 Task: Open Card Annual Performance Review in Board Customer Service Knowledge Base Development and Management to Workspace Cash Management and add a team member Softage.3@softage.net, a label Red, a checklist Performance Management, an attachment from your google drive, a color Red and finally, add a card description 'Plan and execute company team-building retreat with a focus on employee well-being' and a comment 'We should approach this task with a sense of experimentation and exploration, willing to try new things and take risks.'. Add a start date 'Jan 03, 1900' with a due date 'Jan 10, 1900'
Action: Mouse moved to (75, 274)
Screenshot: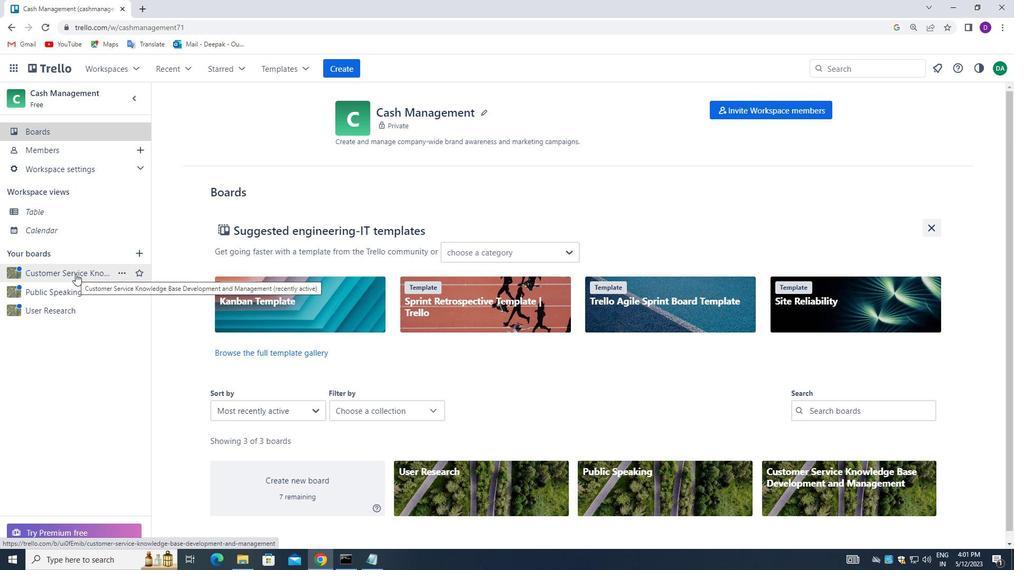 
Action: Mouse pressed left at (75, 274)
Screenshot: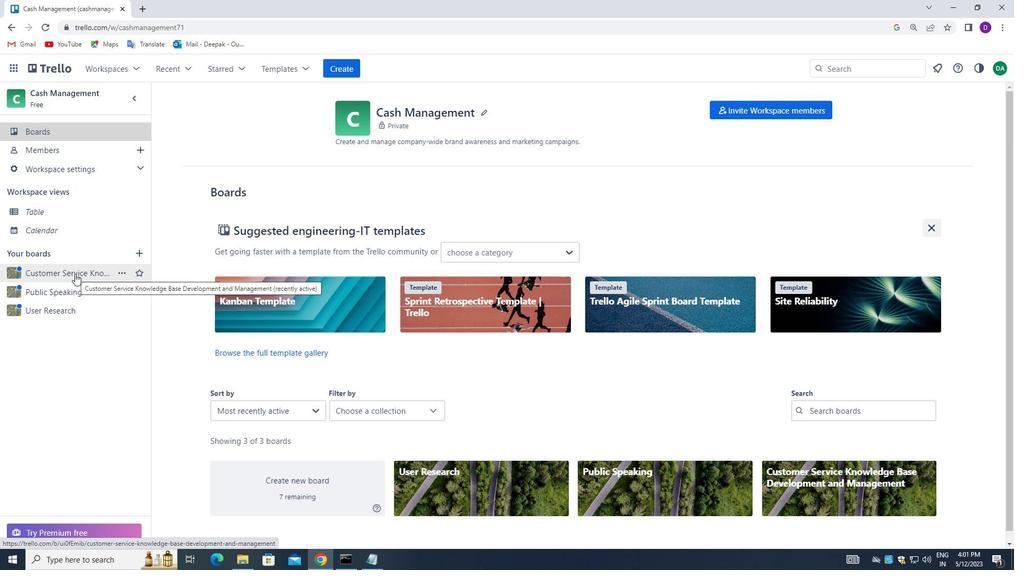
Action: Mouse moved to (216, 162)
Screenshot: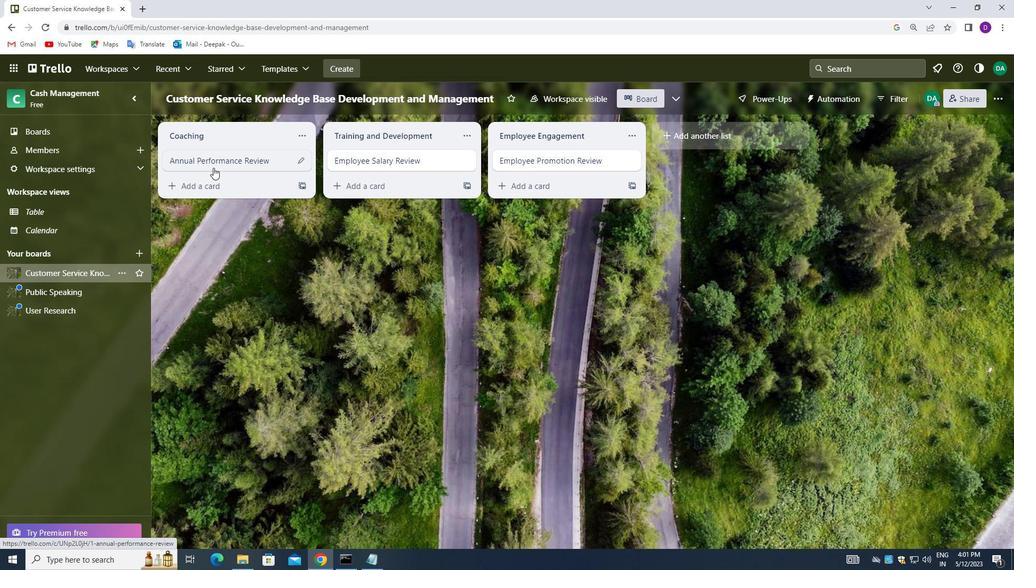 
Action: Mouse pressed left at (216, 162)
Screenshot: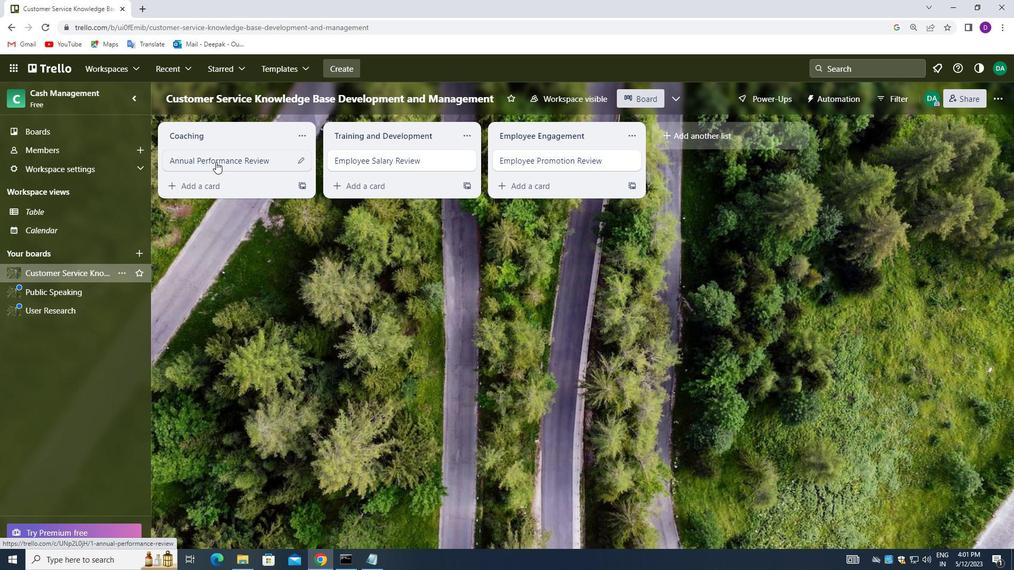 
Action: Mouse moved to (646, 156)
Screenshot: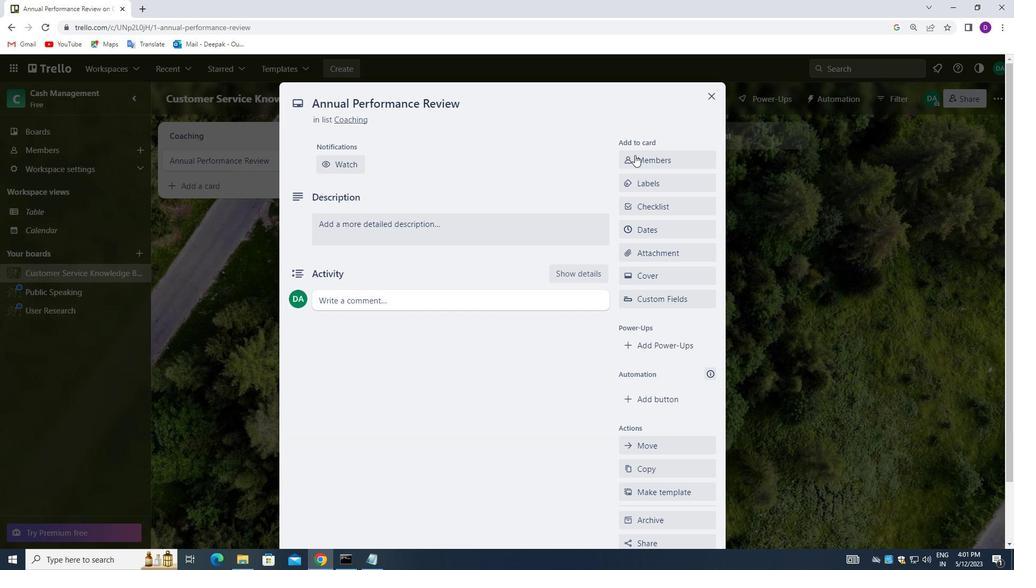 
Action: Mouse pressed left at (646, 156)
Screenshot: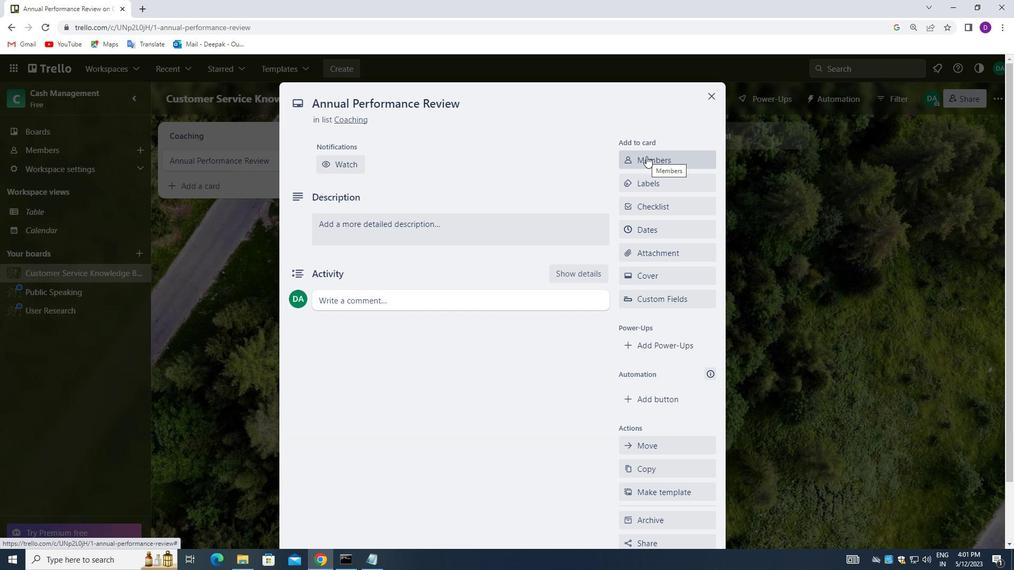 
Action: Mouse moved to (660, 212)
Screenshot: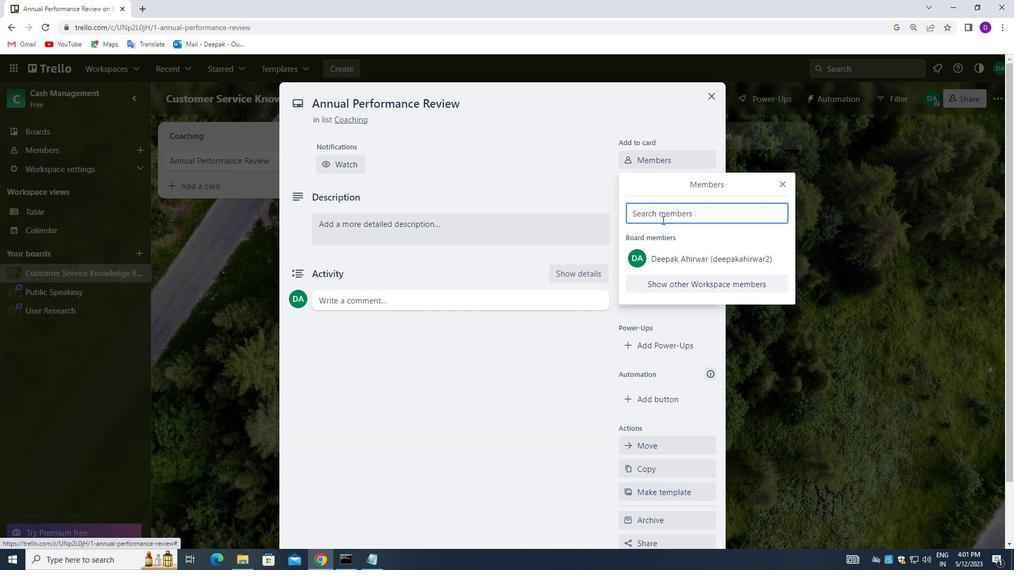 
Action: Mouse pressed left at (660, 212)
Screenshot: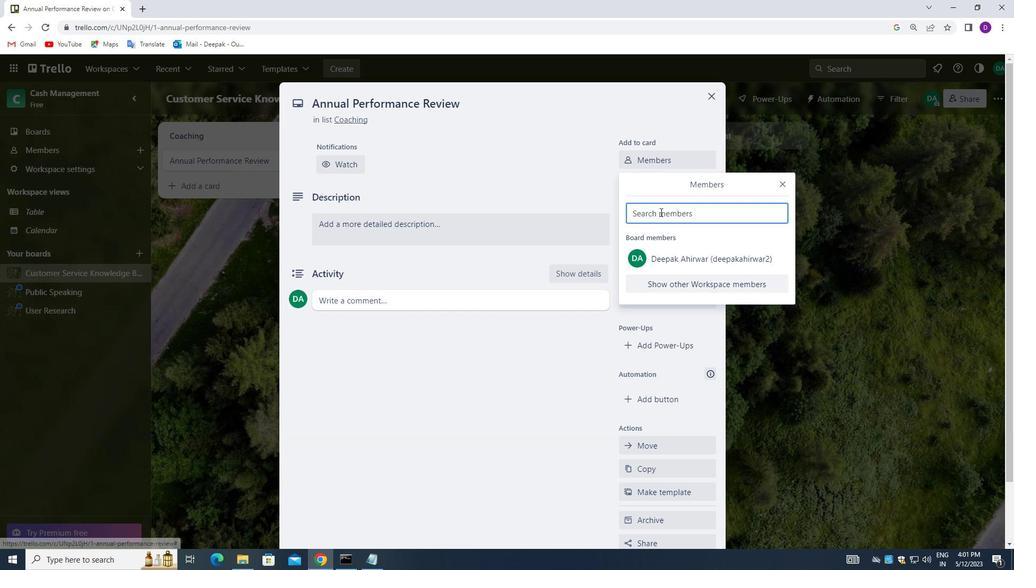 
Action: Mouse moved to (652, 209)
Screenshot: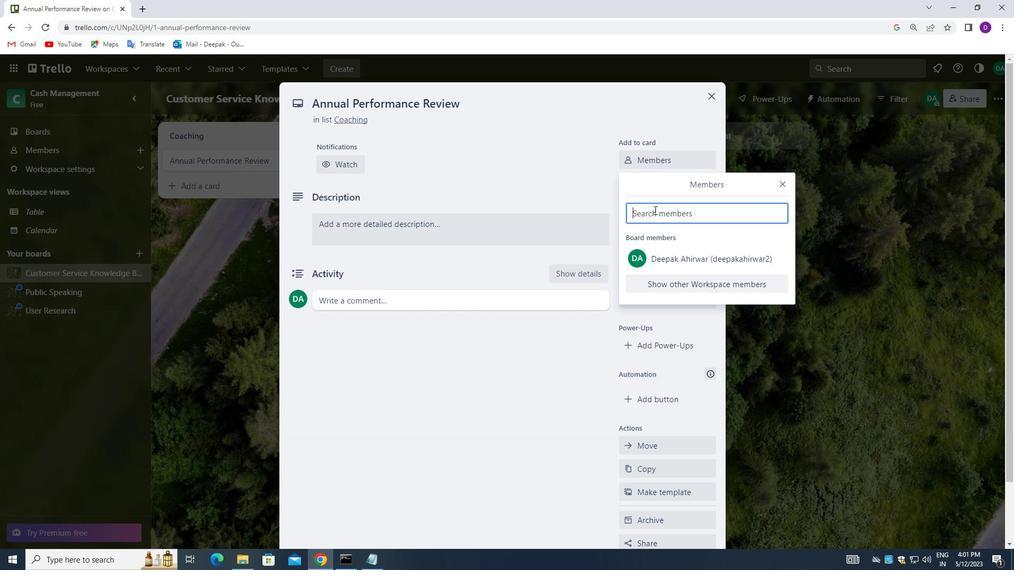 
Action: Key pressed s
Screenshot: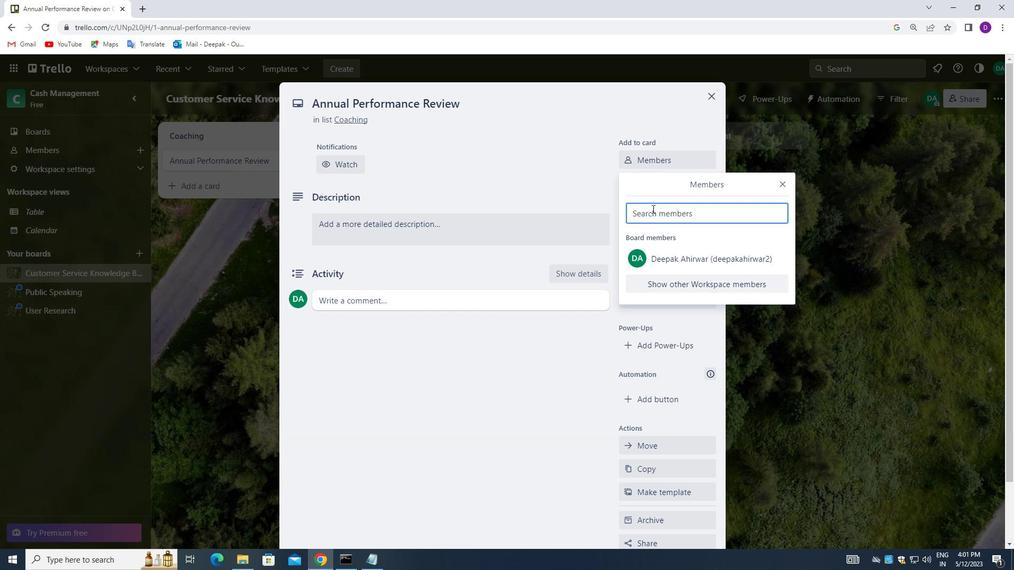 
Action: Mouse moved to (651, 209)
Screenshot: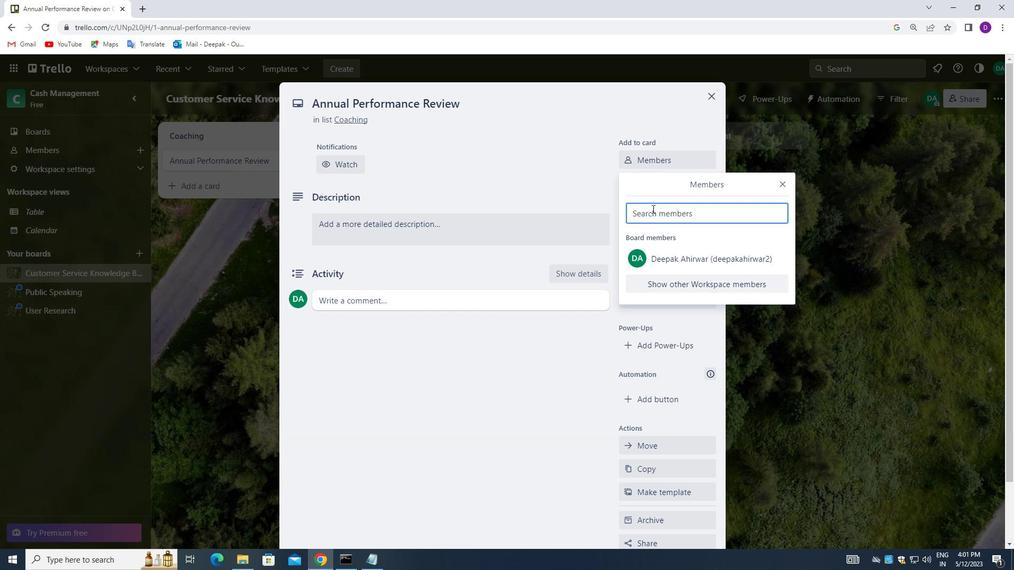 
Action: Key pressed oftage.3<Key.shift><Key.shift><Key.shift><Key.shift>@SOFTAGE.NET
Screenshot: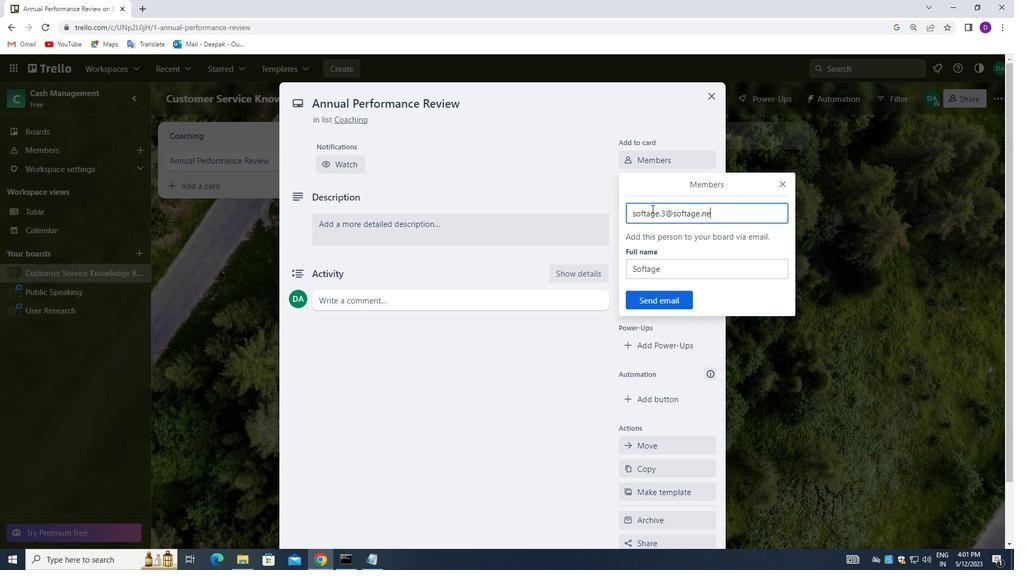 
Action: Mouse moved to (658, 295)
Screenshot: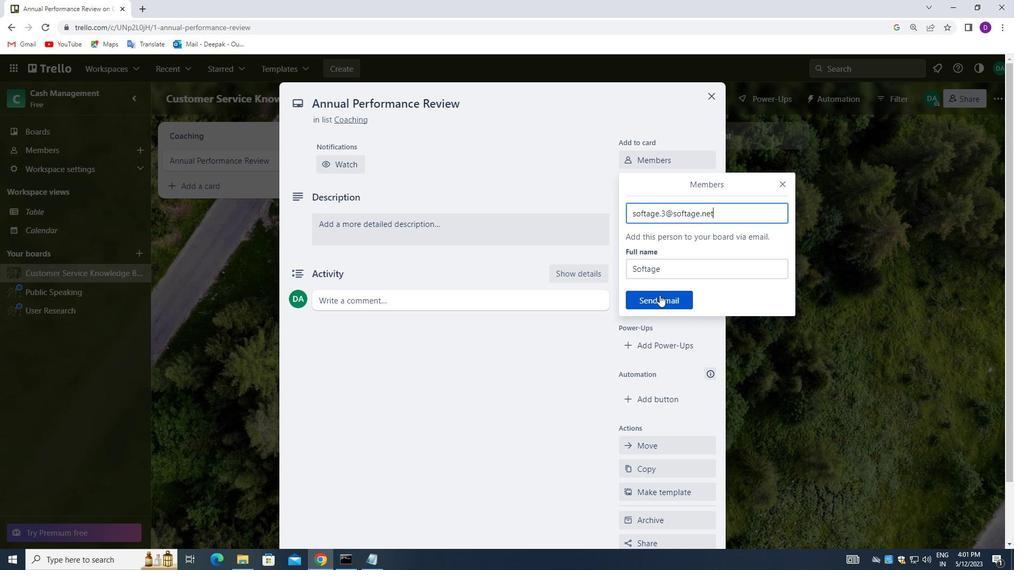 
Action: Mouse pressed left at (658, 295)
Screenshot: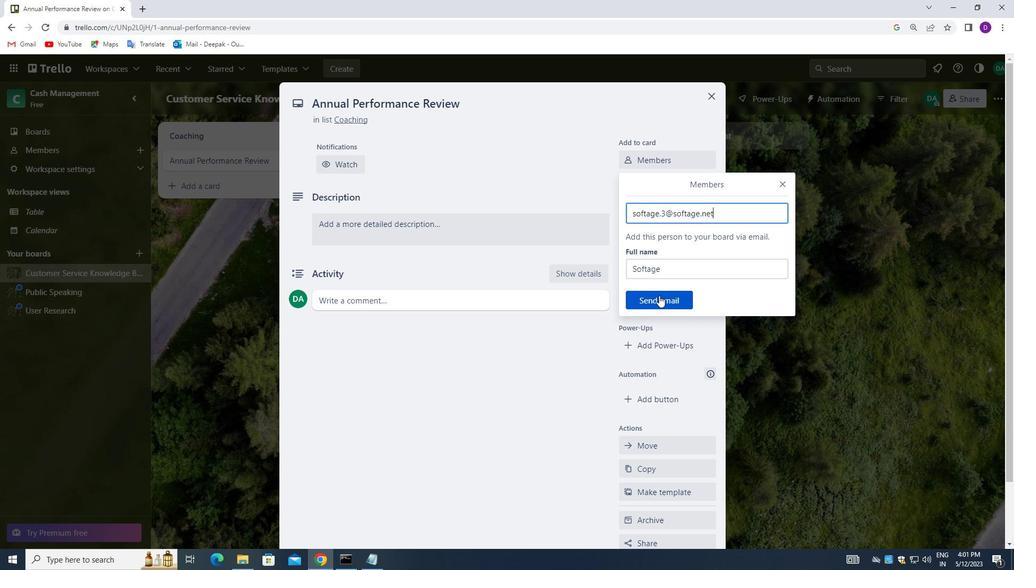
Action: Mouse moved to (666, 179)
Screenshot: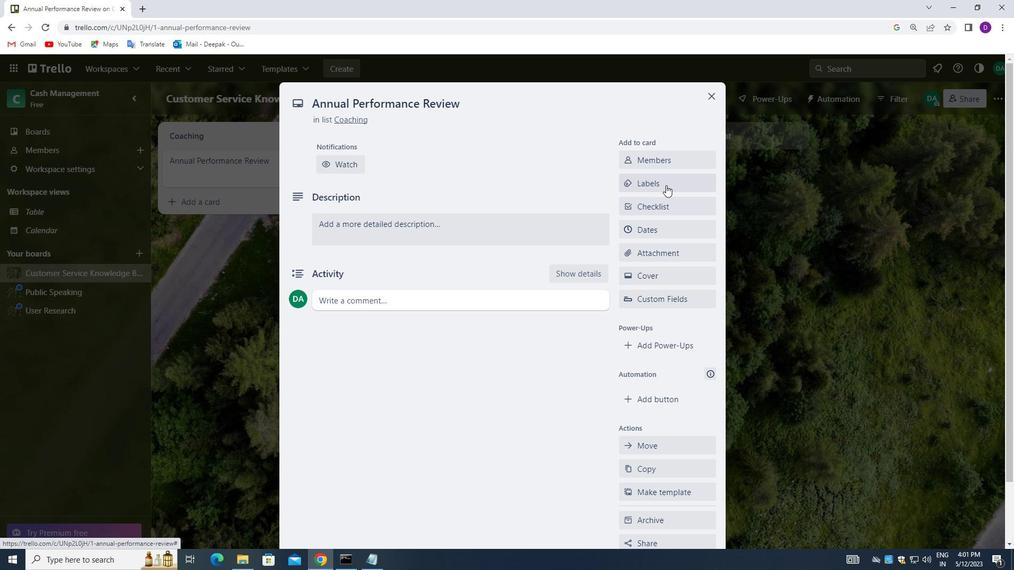 
Action: Mouse pressed left at (666, 179)
Screenshot: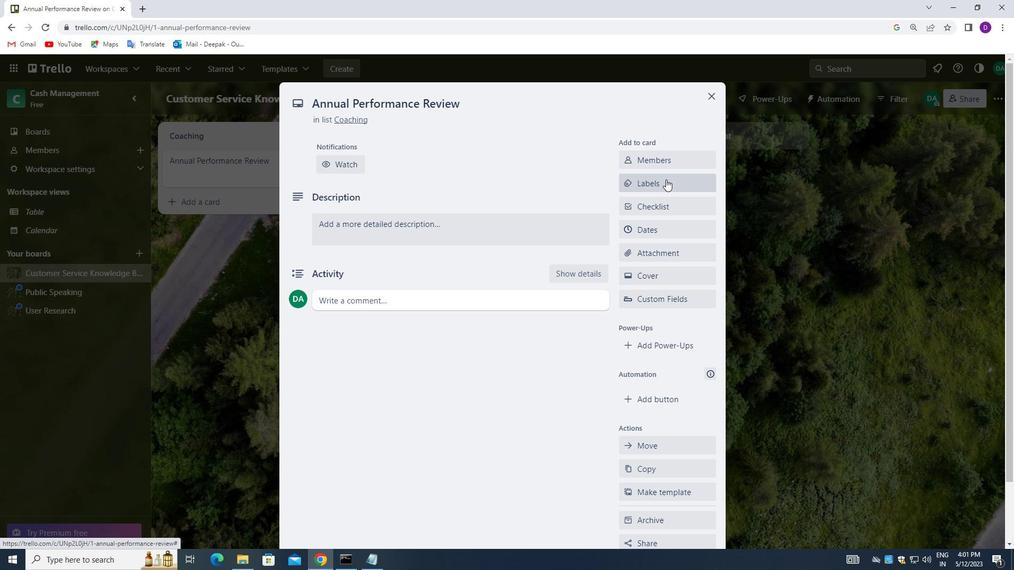 
Action: Mouse moved to (693, 381)
Screenshot: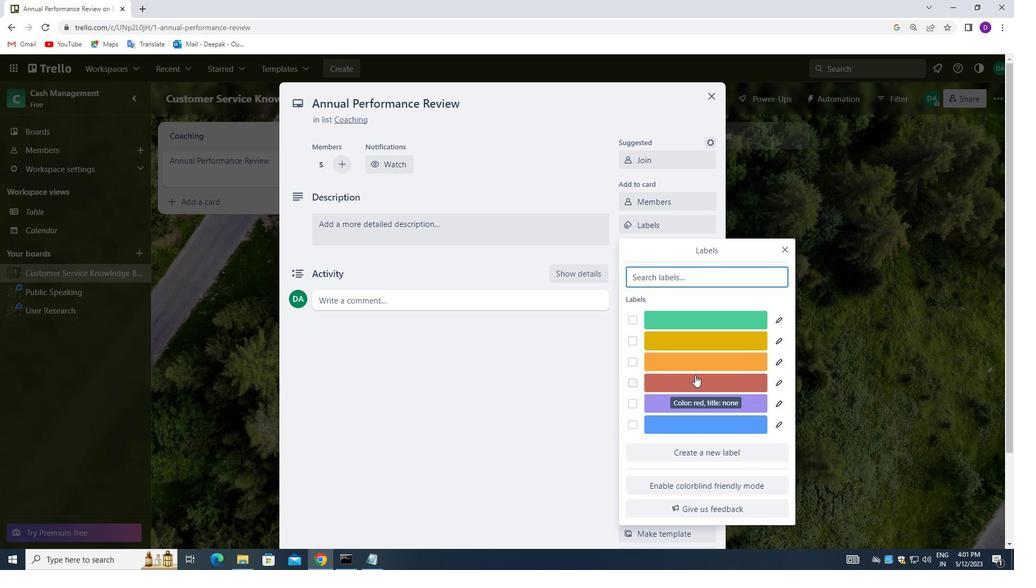 
Action: Mouse pressed left at (693, 381)
Screenshot: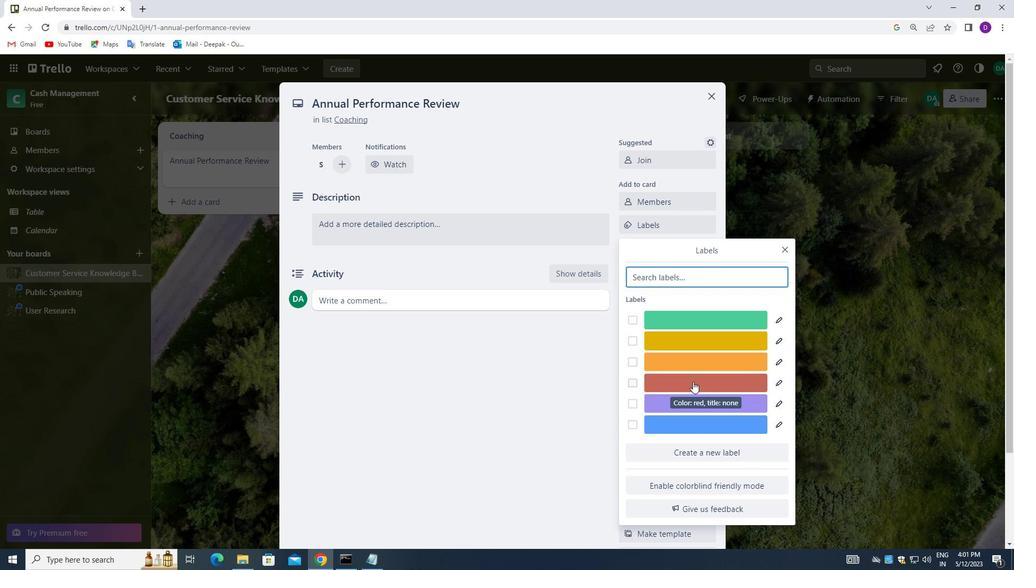 
Action: Mouse moved to (829, 232)
Screenshot: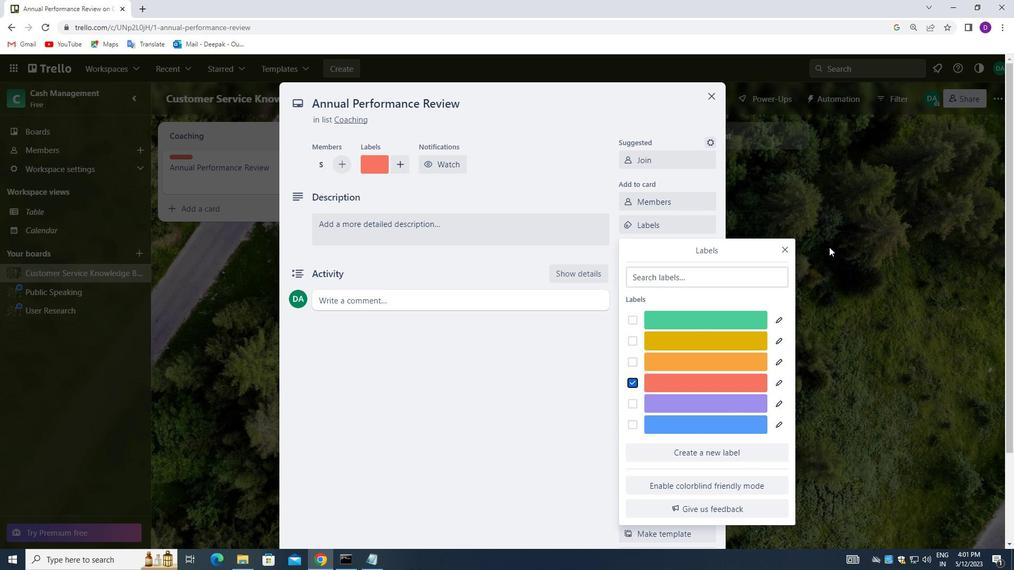 
Action: Mouse pressed left at (829, 232)
Screenshot: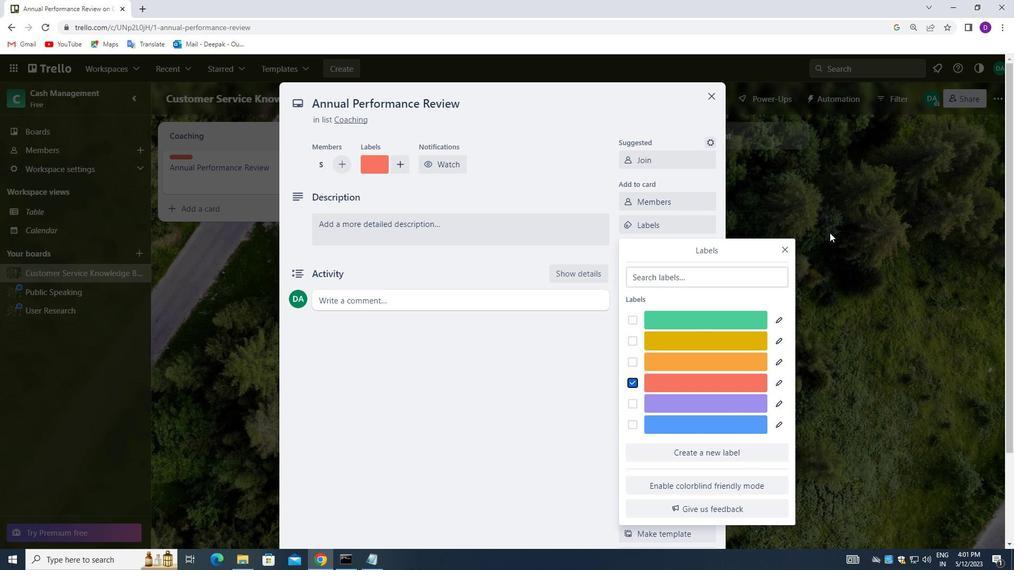 
Action: Mouse moved to (666, 250)
Screenshot: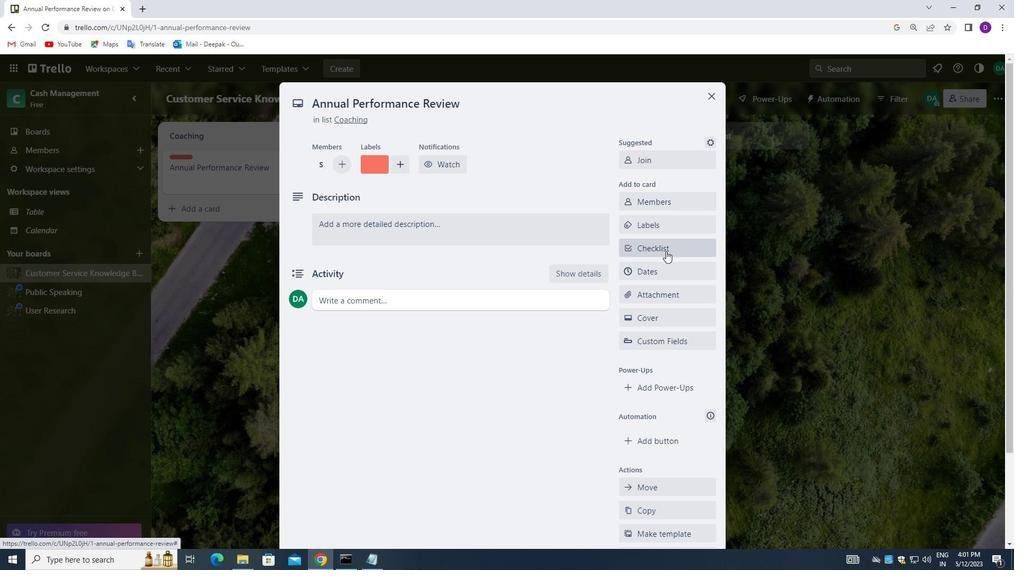 
Action: Mouse pressed left at (666, 250)
Screenshot: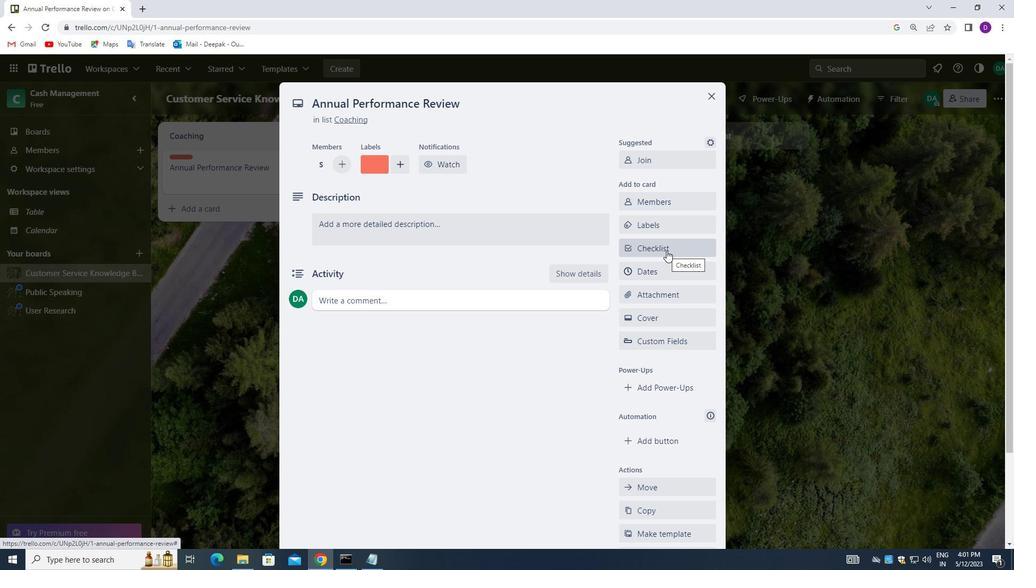 
Action: Key pressed <Key.backspace>
Screenshot: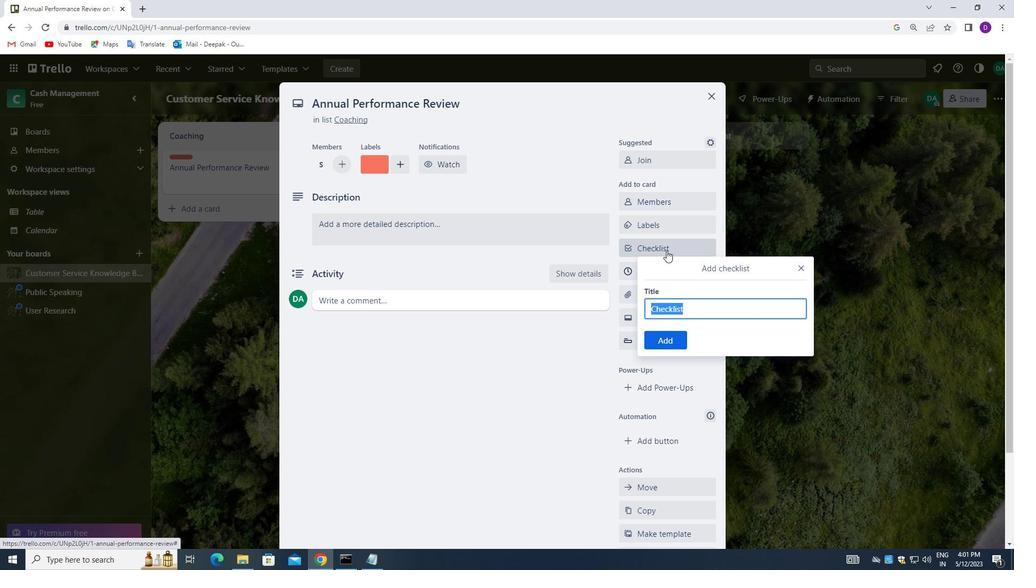 
Action: Mouse moved to (680, 318)
Screenshot: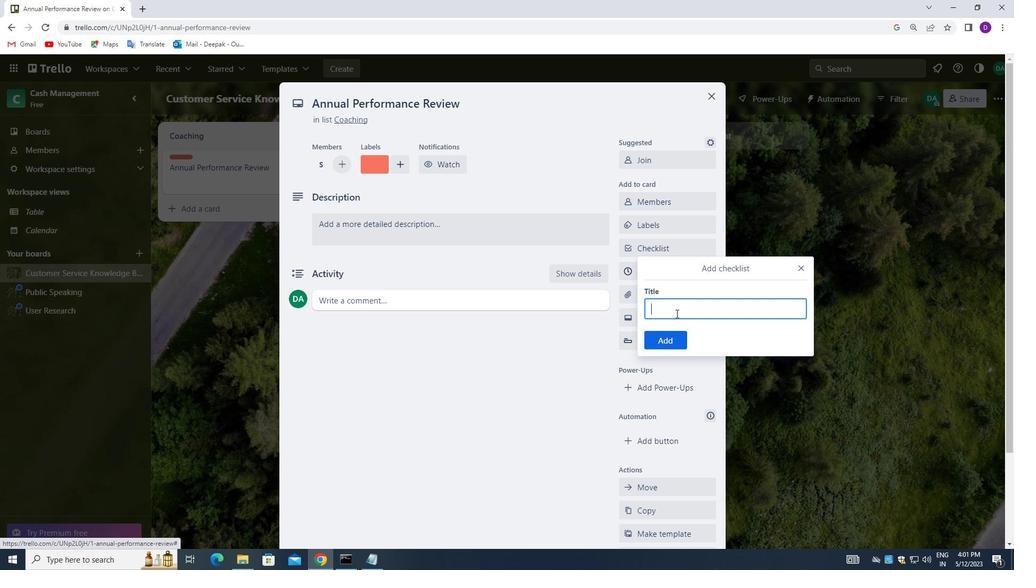 
Action: Key pressed <Key.shift><Key.shift><Key.shift><Key.shift><Key.shift><Key.shift><Key.shift><Key.shift><Key.shift><Key.shift><Key.shift><Key.shift><Key.shift><Key.shift><Key.shift><Key.shift>PERFORMANCE<Key.space><Key.shift><Key.shift><Key.shift><Key.shift><Key.shift><Key.shift>MANAGEMENT
Screenshot: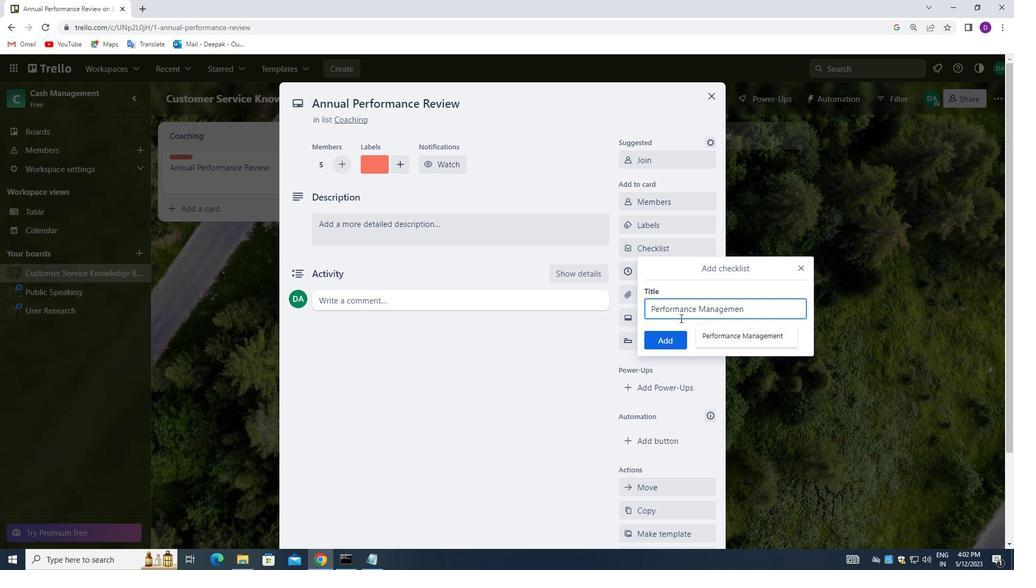 
Action: Mouse moved to (657, 342)
Screenshot: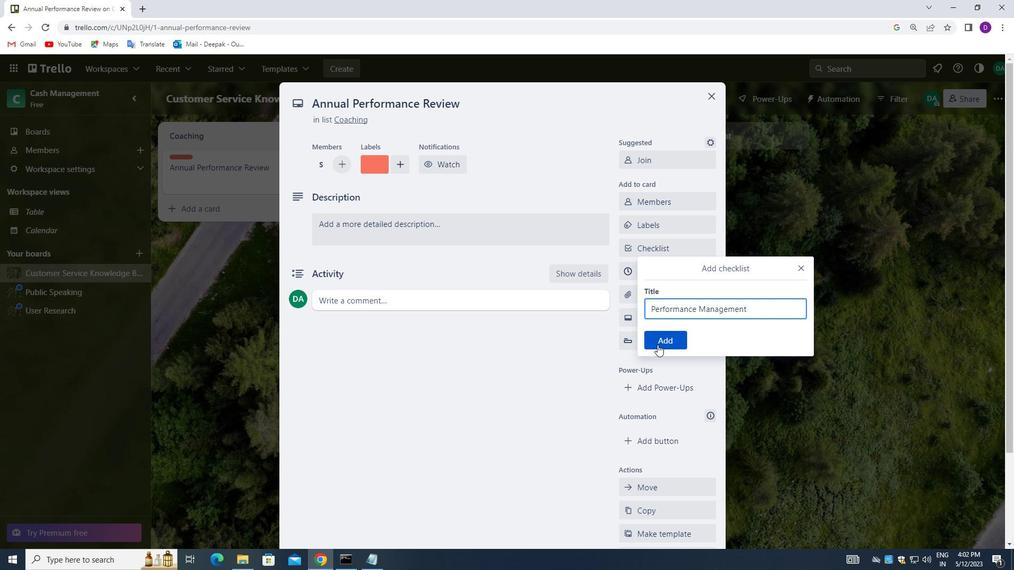 
Action: Mouse pressed left at (657, 342)
Screenshot: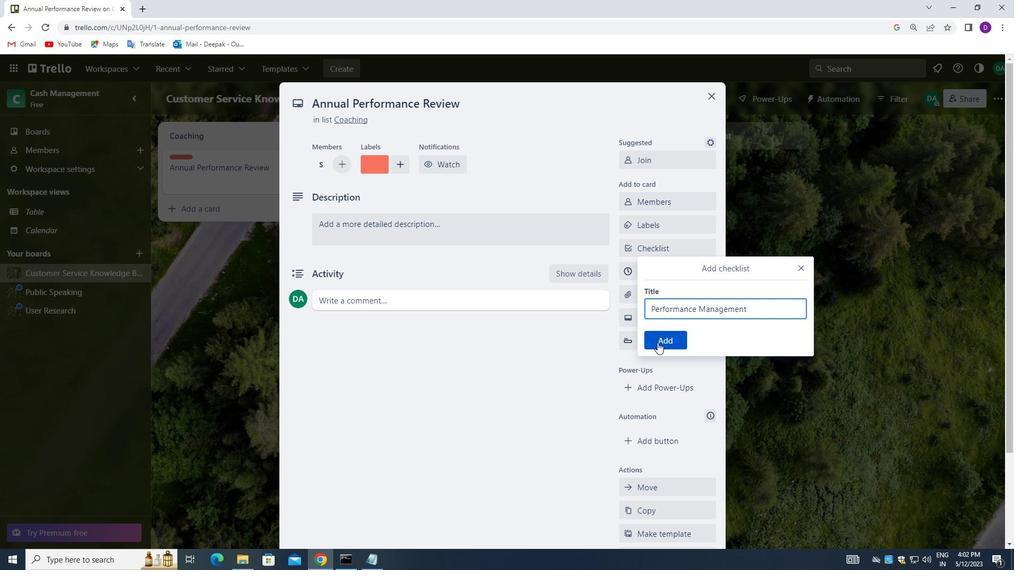 
Action: Mouse moved to (642, 298)
Screenshot: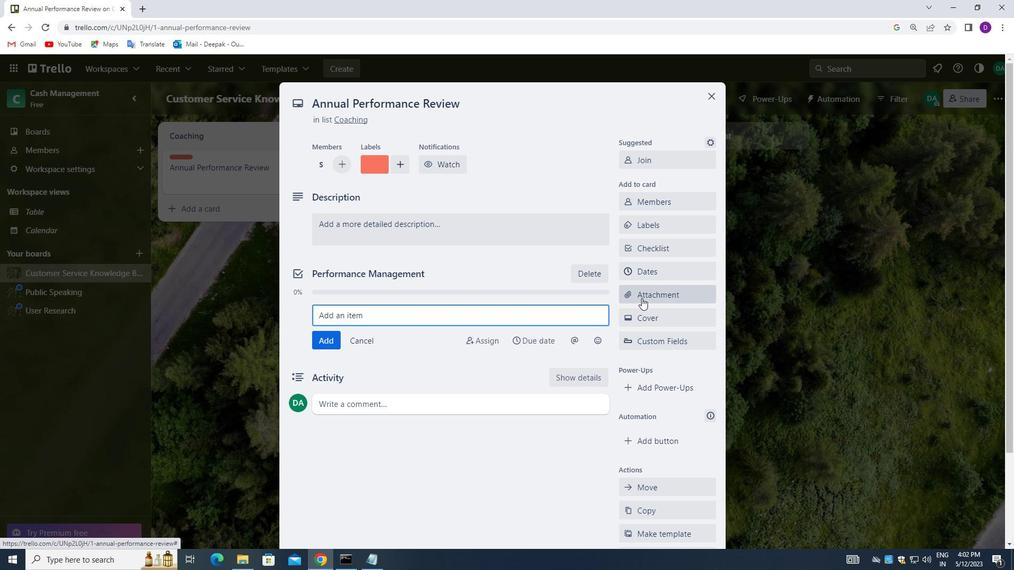 
Action: Mouse pressed left at (642, 298)
Screenshot: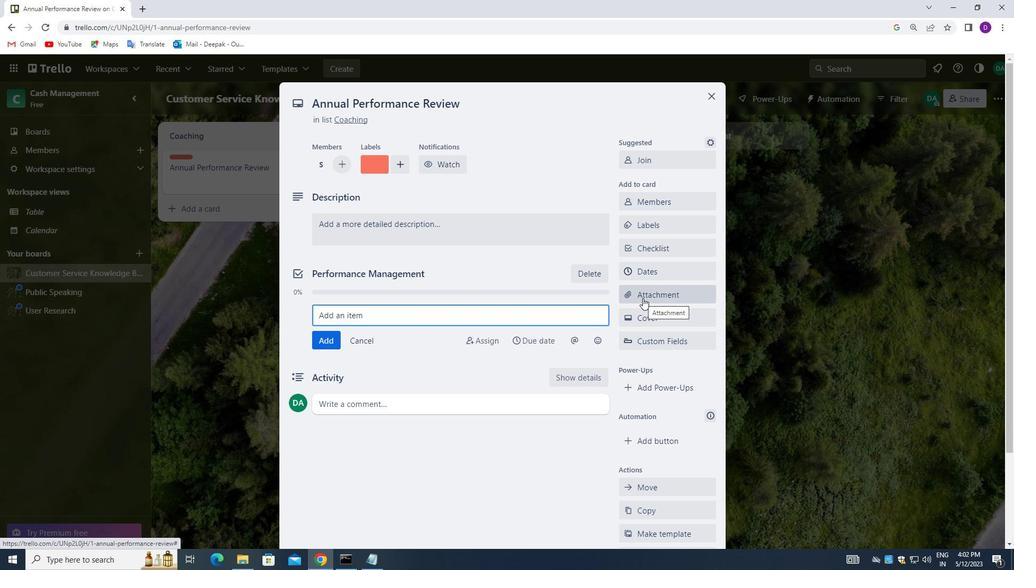 
Action: Mouse moved to (667, 155)
Screenshot: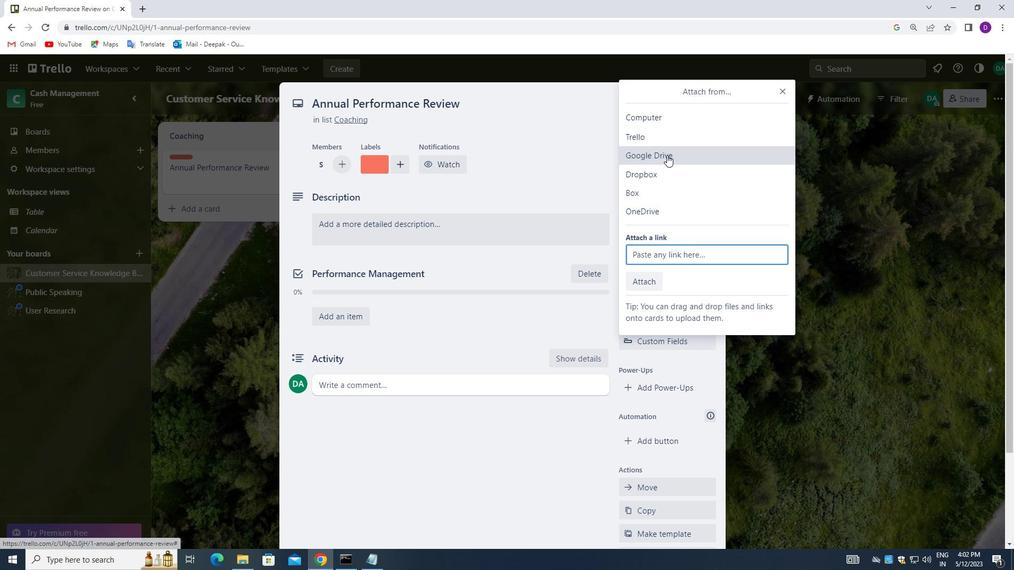 
Action: Mouse pressed left at (667, 155)
Screenshot: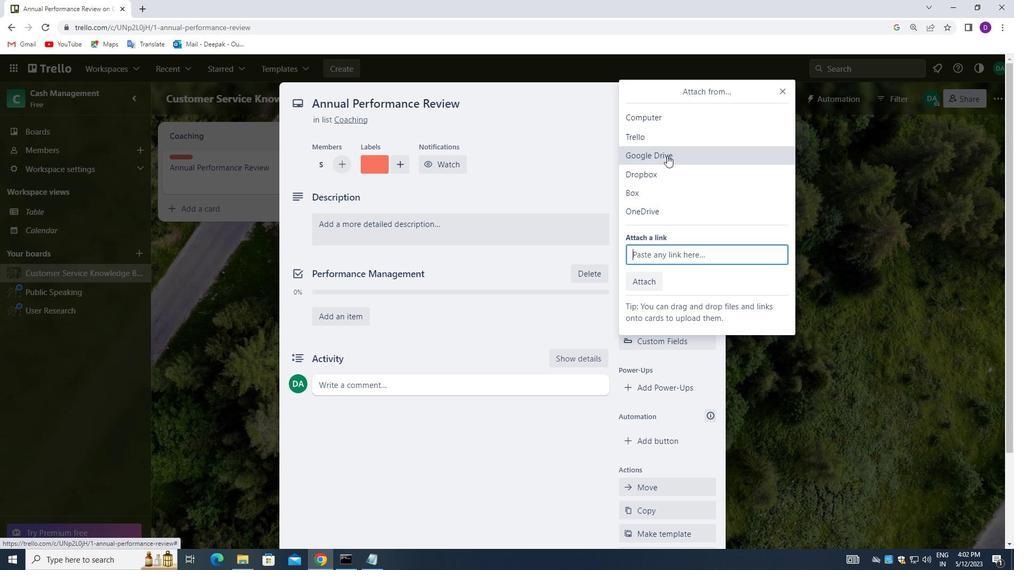
Action: Mouse moved to (797, 131)
Screenshot: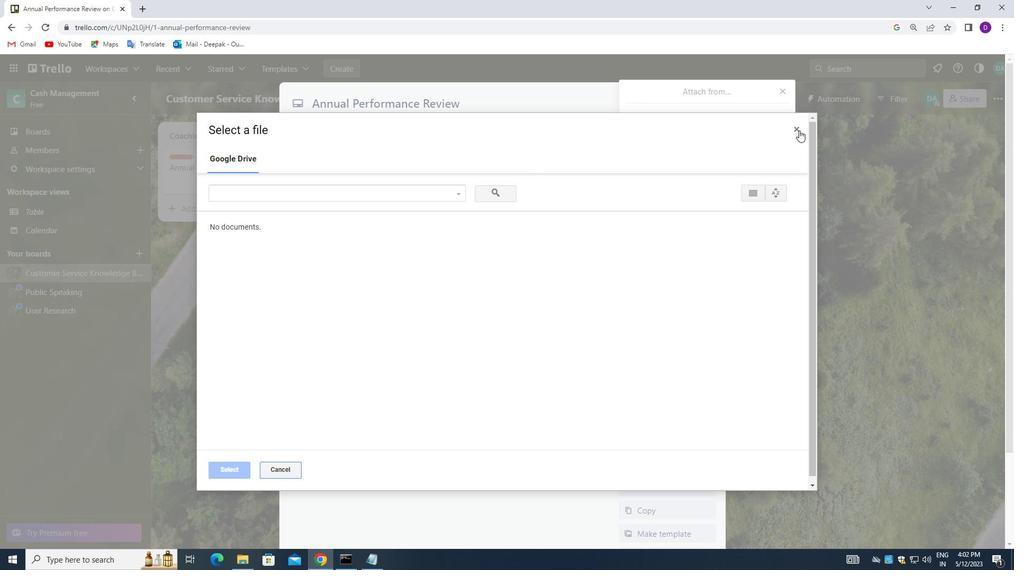 
Action: Mouse pressed left at (797, 131)
Screenshot: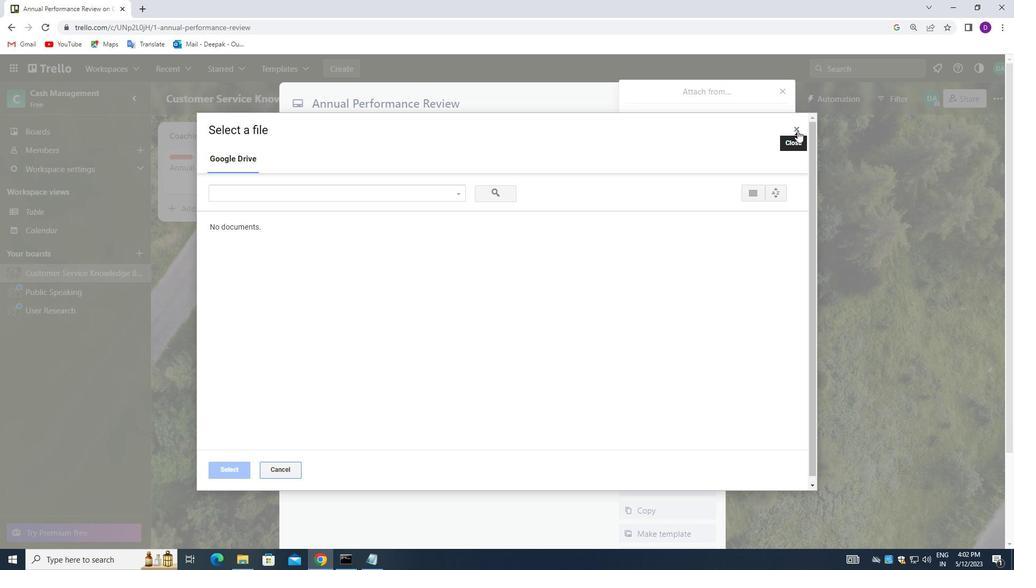 
Action: Mouse moved to (781, 90)
Screenshot: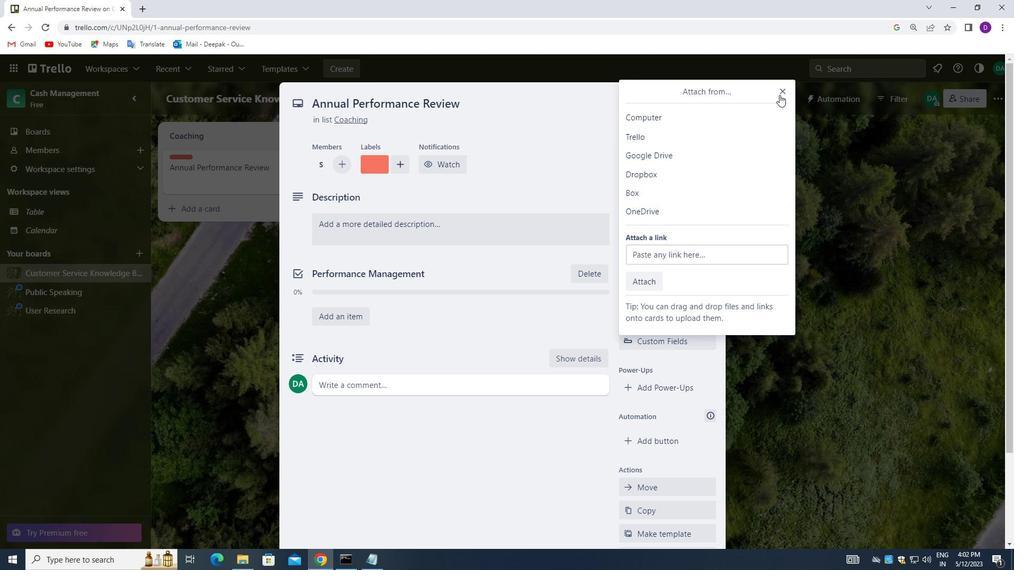 
Action: Mouse pressed left at (781, 90)
Screenshot: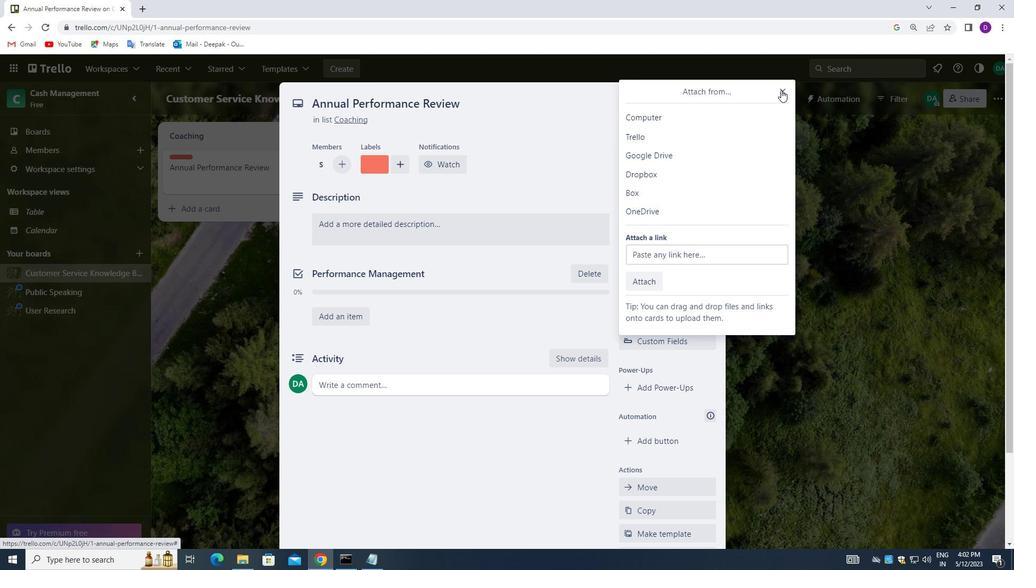 
Action: Mouse moved to (665, 318)
Screenshot: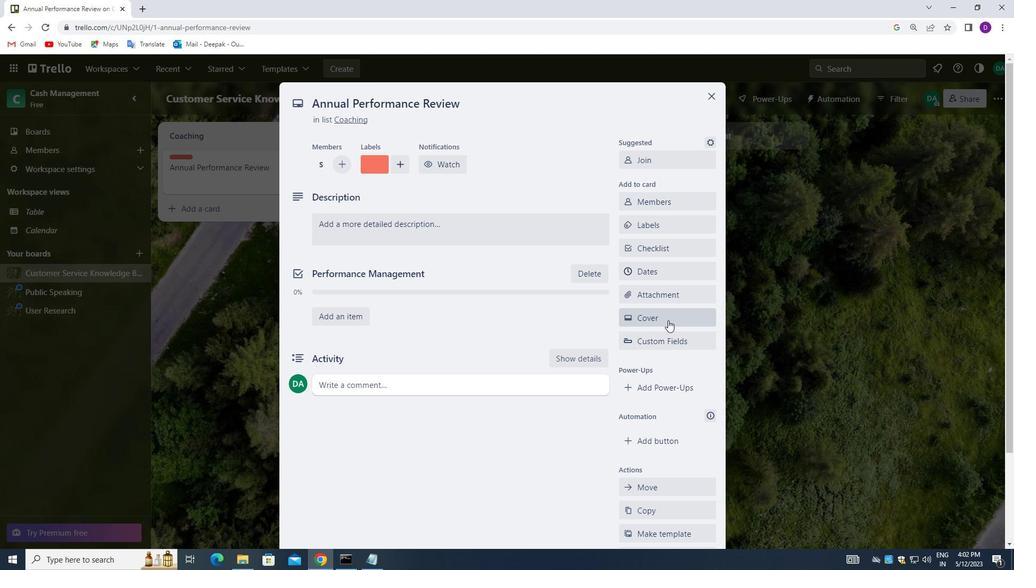 
Action: Mouse pressed left at (665, 318)
Screenshot: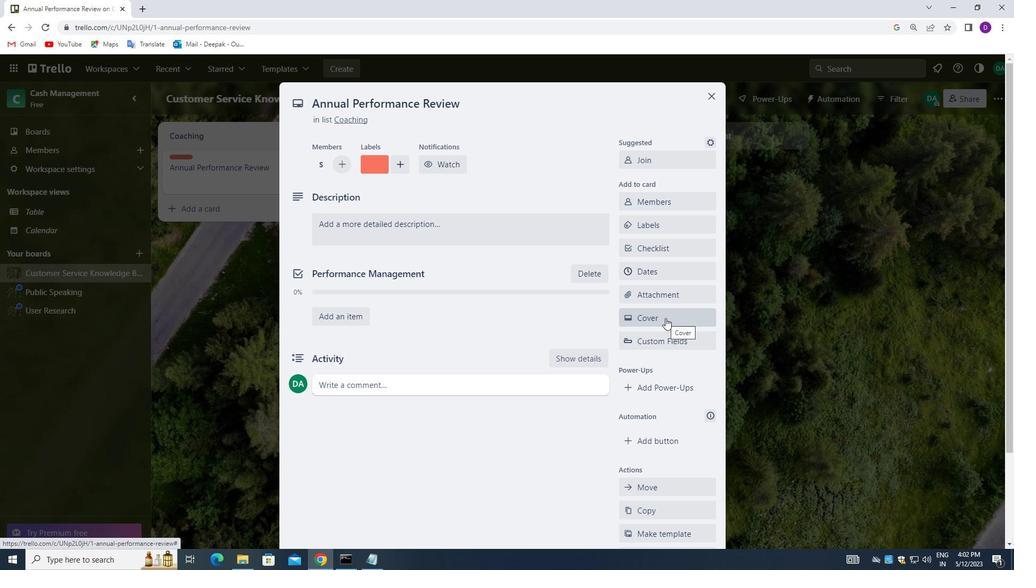 
Action: Mouse moved to (739, 313)
Screenshot: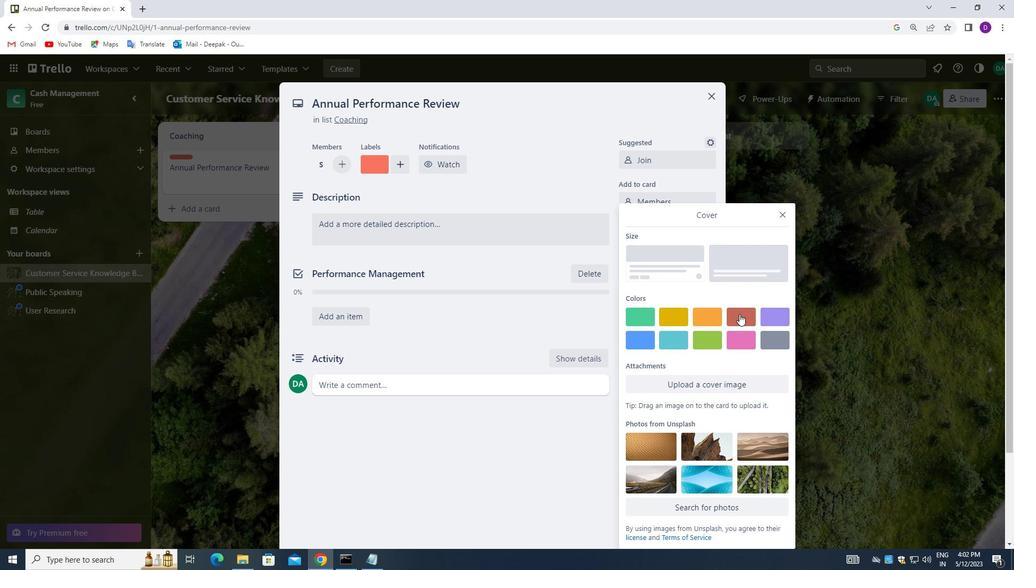 
Action: Mouse pressed left at (739, 313)
Screenshot: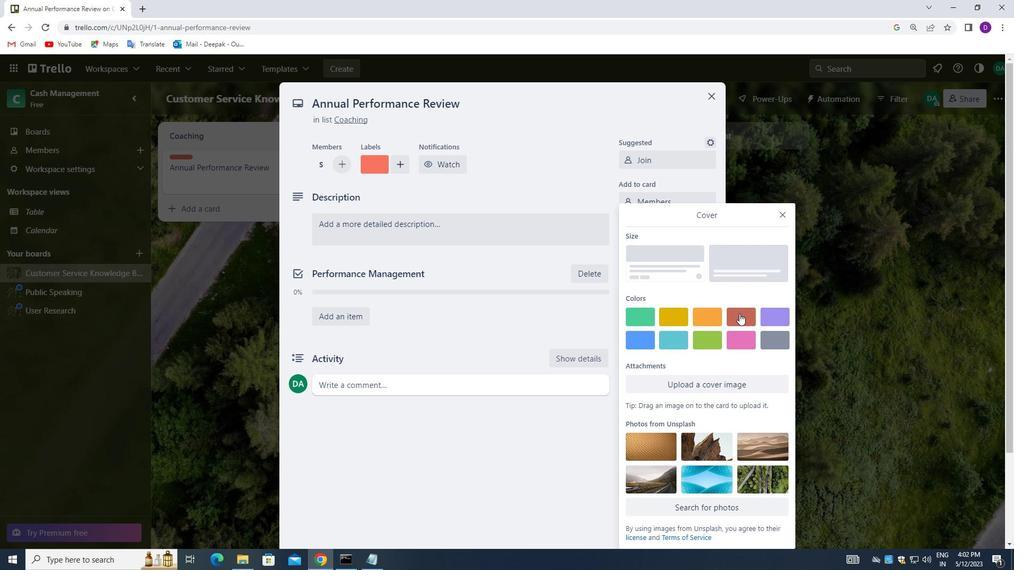 
Action: Mouse moved to (809, 280)
Screenshot: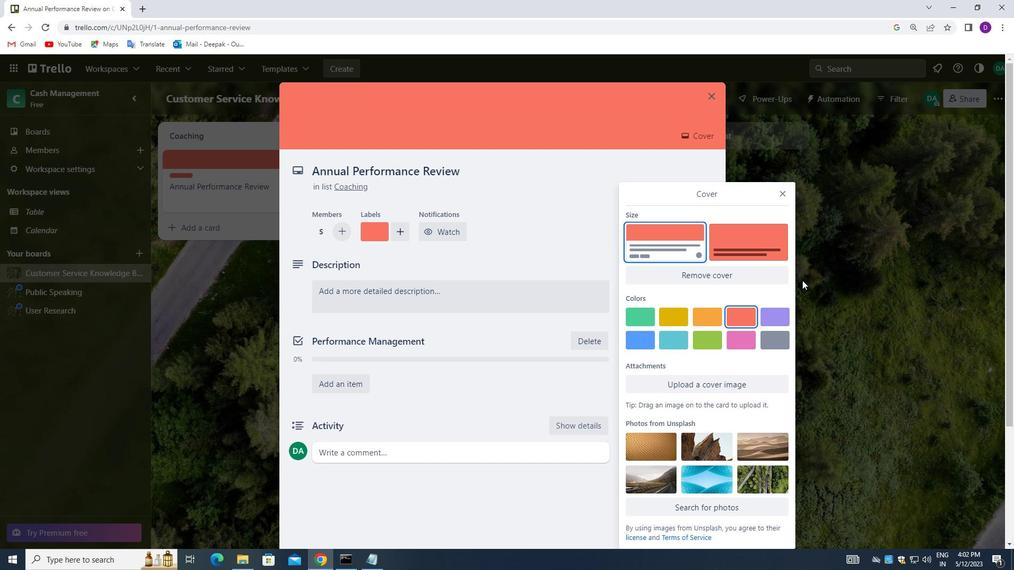 
Action: Mouse pressed left at (809, 280)
Screenshot: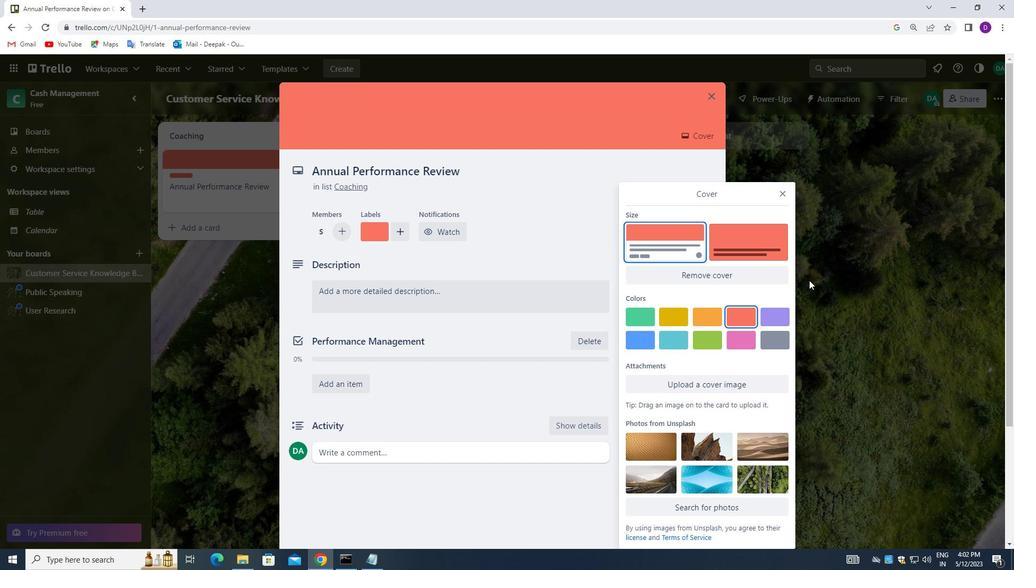 
Action: Mouse moved to (667, 359)
Screenshot: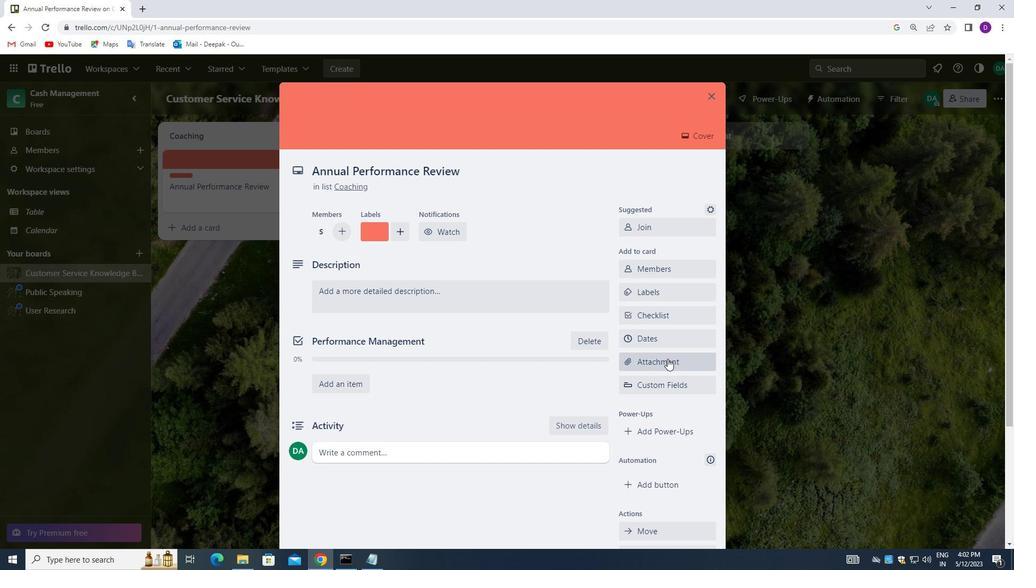 
Action: Mouse scrolled (667, 358) with delta (0, 0)
Screenshot: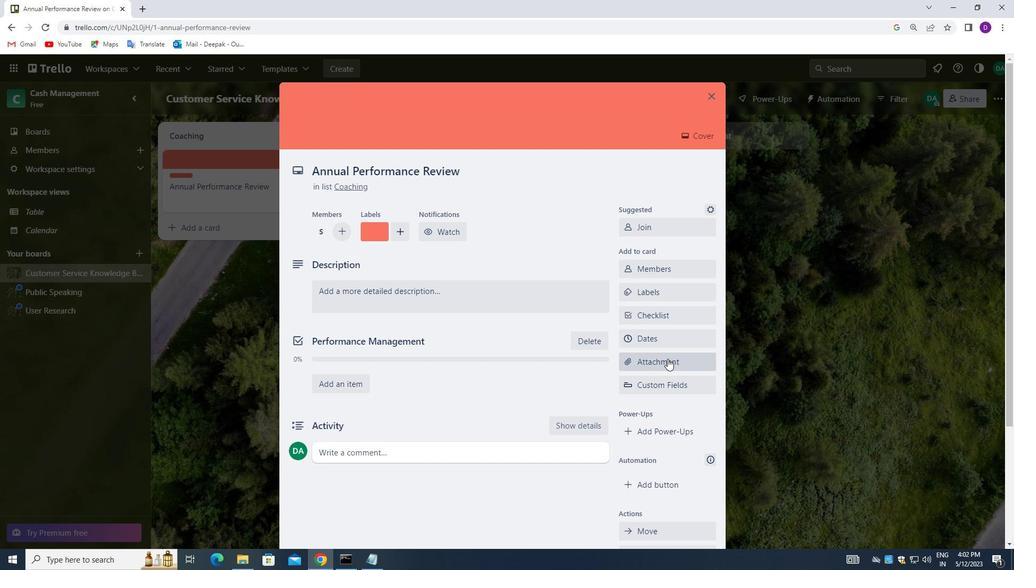 
Action: Mouse scrolled (667, 358) with delta (0, 0)
Screenshot: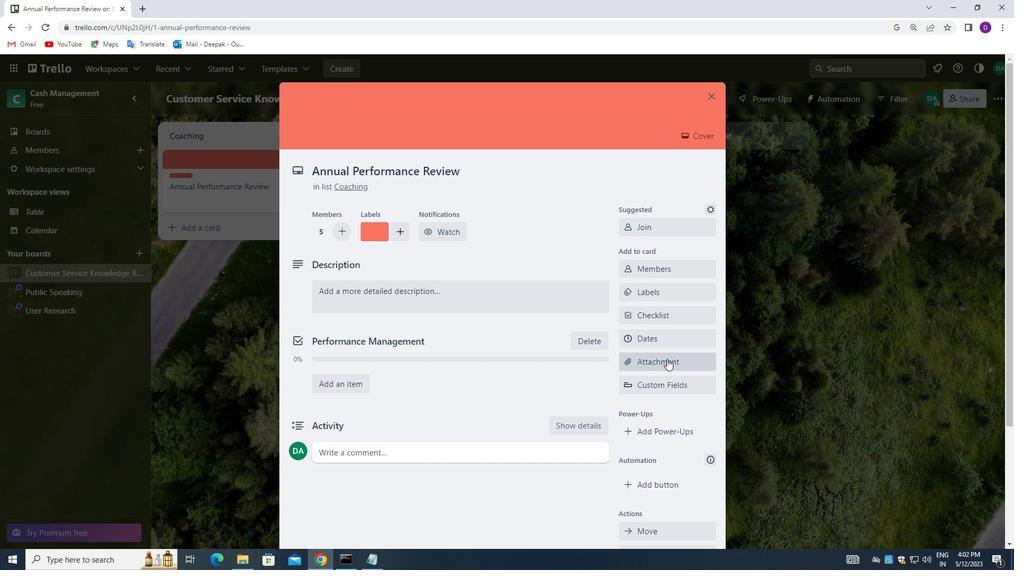 
Action: Mouse scrolled (667, 358) with delta (0, 0)
Screenshot: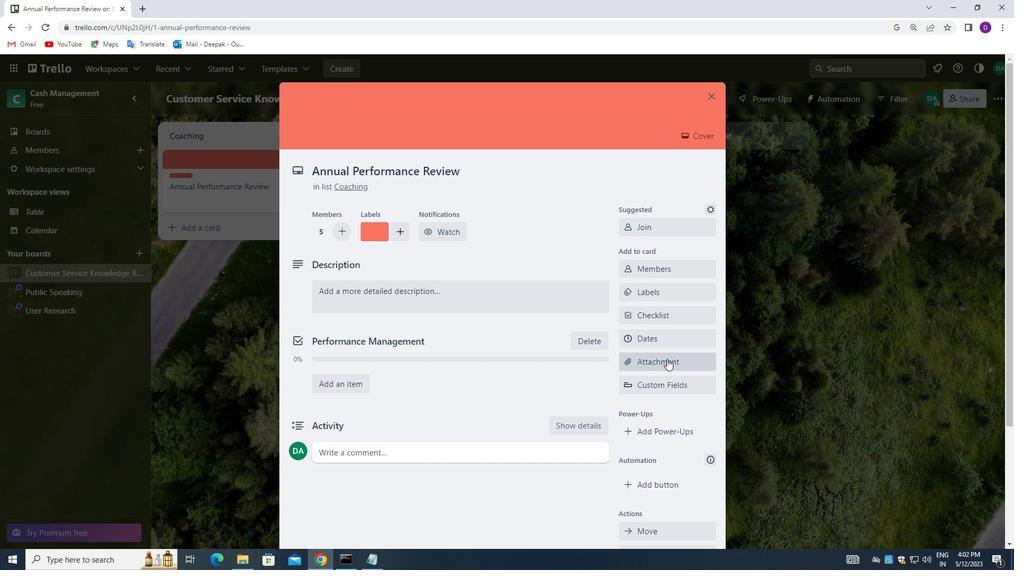 
Action: Mouse moved to (639, 301)
Screenshot: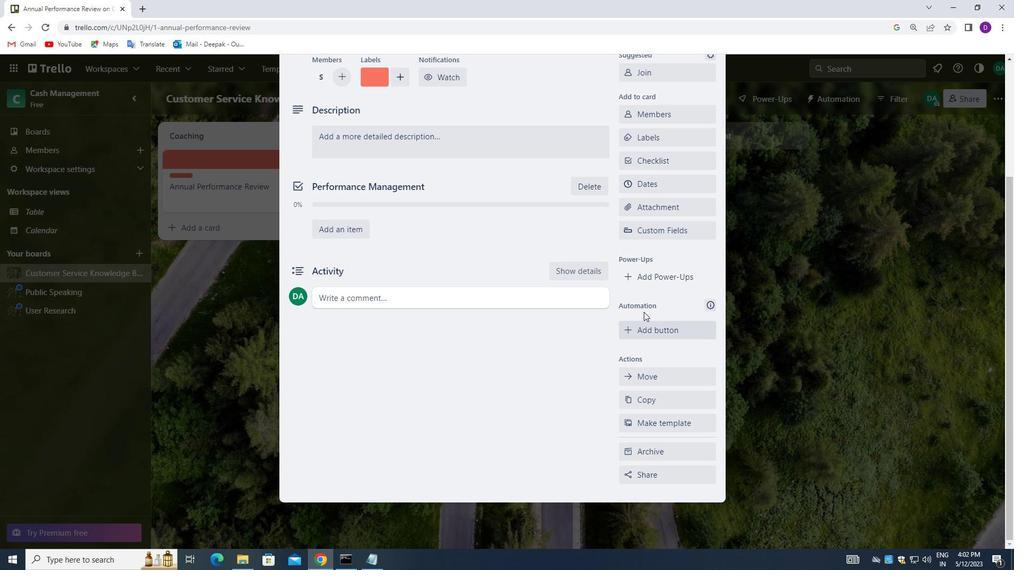 
Action: Mouse scrolled (639, 302) with delta (0, 0)
Screenshot: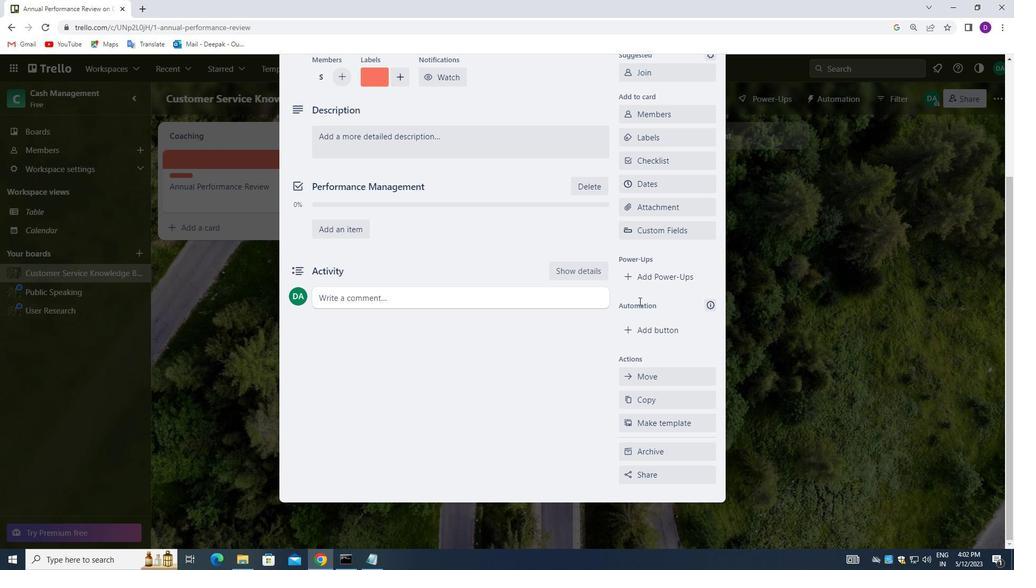 
Action: Mouse moved to (639, 301)
Screenshot: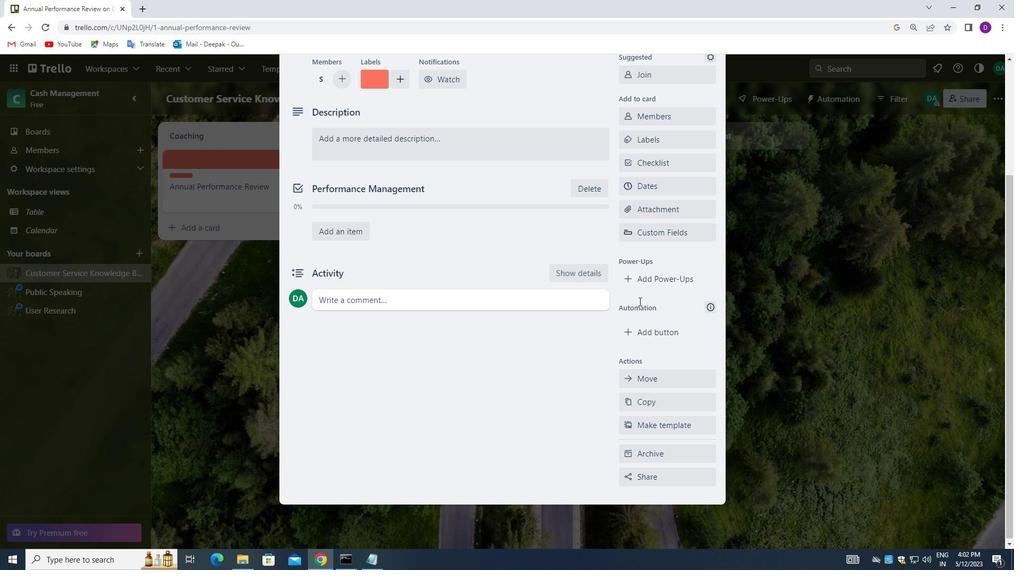 
Action: Mouse scrolled (639, 301) with delta (0, 0)
Screenshot: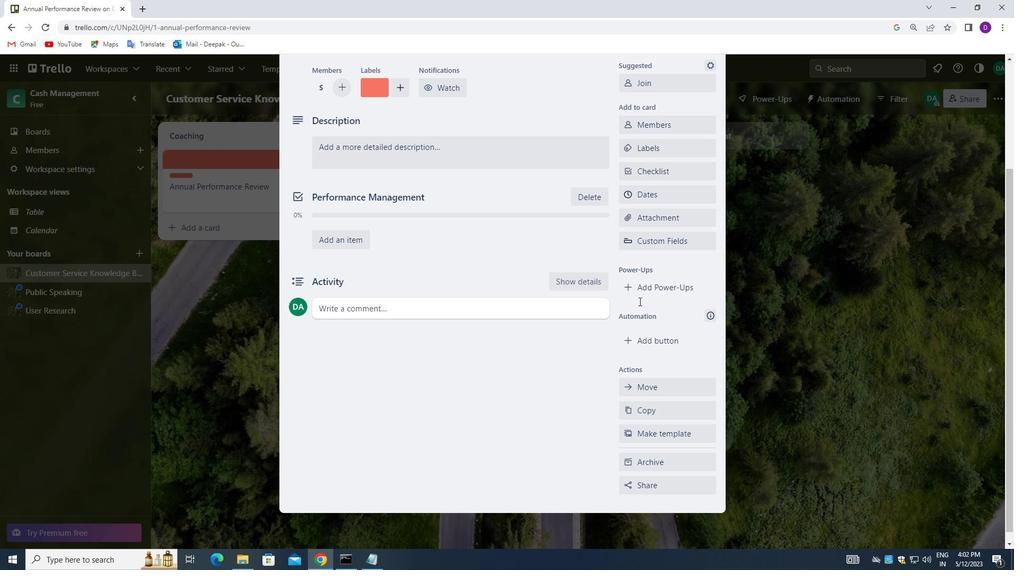 
Action: Mouse moved to (371, 239)
Screenshot: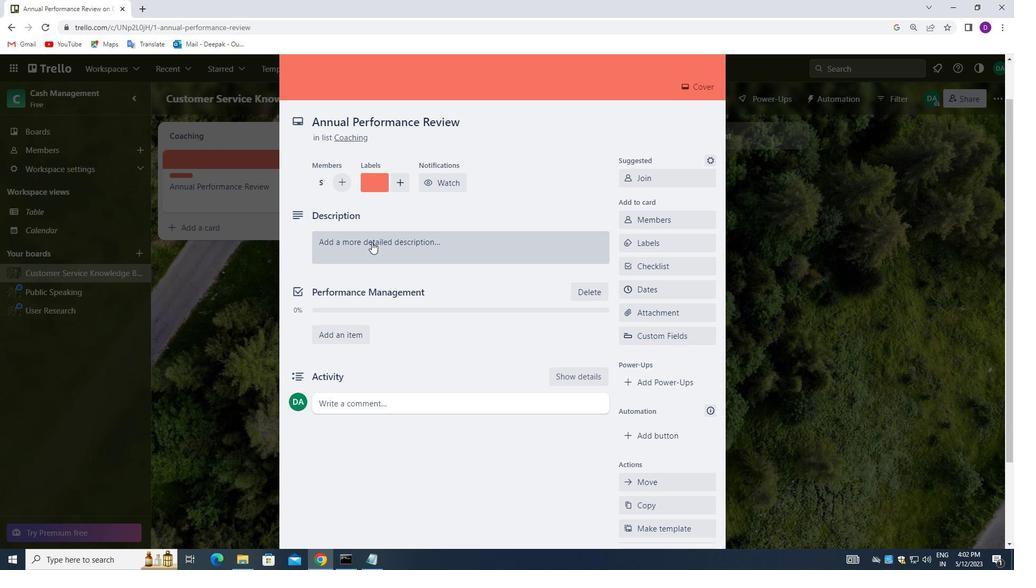 
Action: Mouse pressed left at (371, 239)
Screenshot: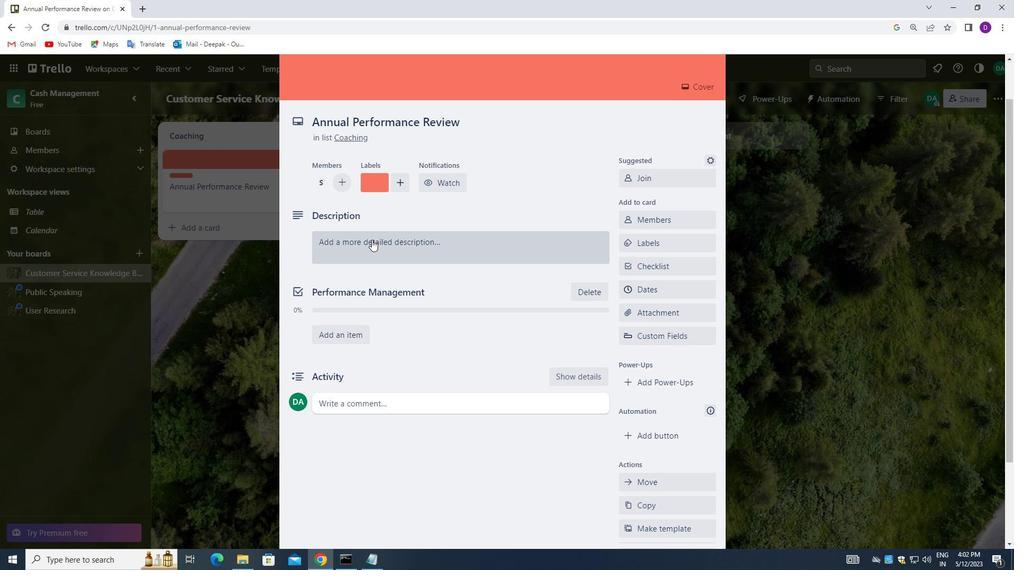 
Action: Mouse moved to (388, 323)
Screenshot: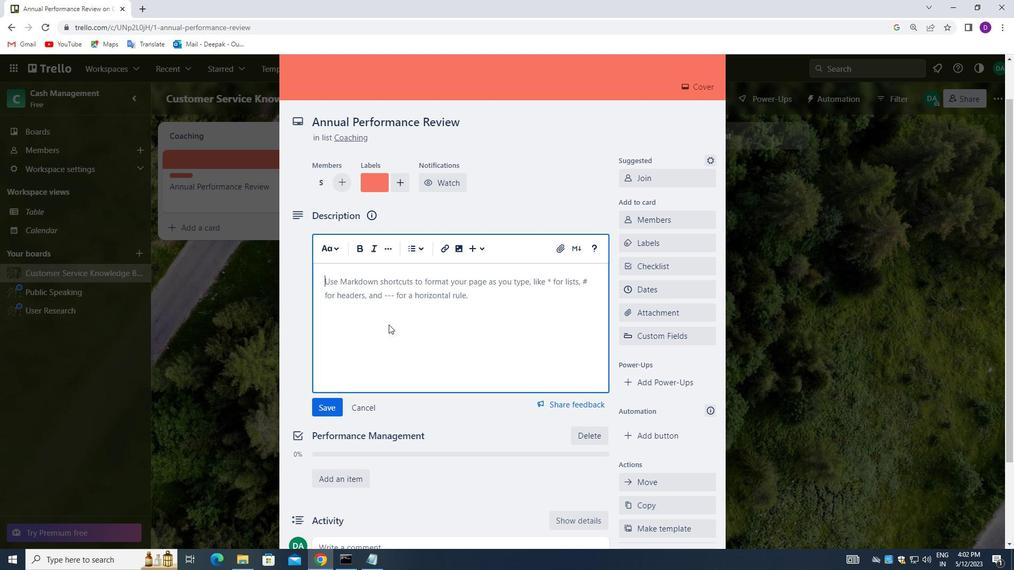
Action: Key pressed <Key.shift>PLAN<Key.space>AND<Key.space>EXECUTE<Key.space>COMPANY<Key.space>TEAM-BUILDING<Key.space>RETREAT<Key.space>WITH<Key.space>A<Key.space>FOCUS<Key.space>ON<Key.space>EMPLOYEE<Key.space>WELL-BEING.
Screenshot: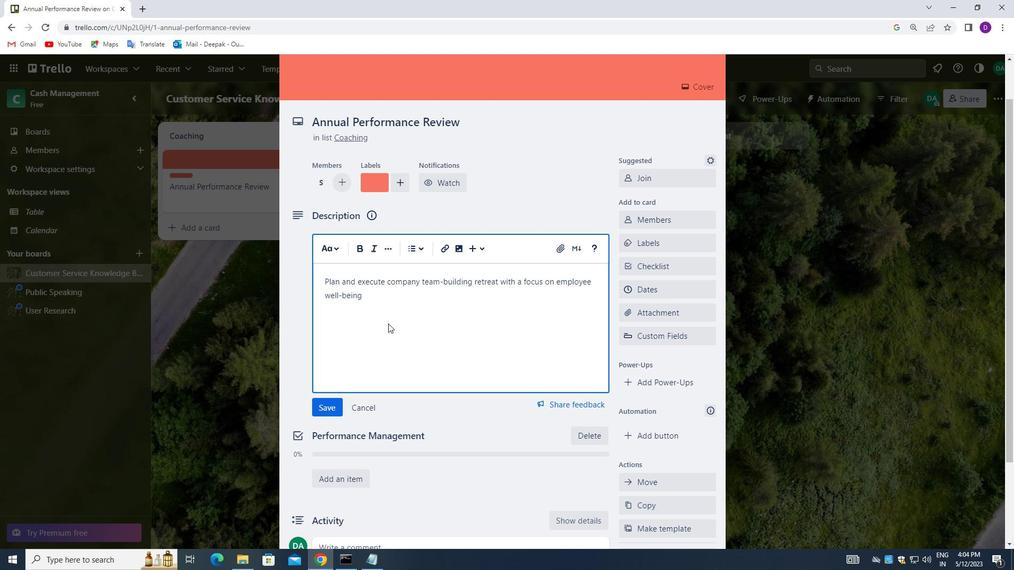 
Action: Mouse moved to (326, 408)
Screenshot: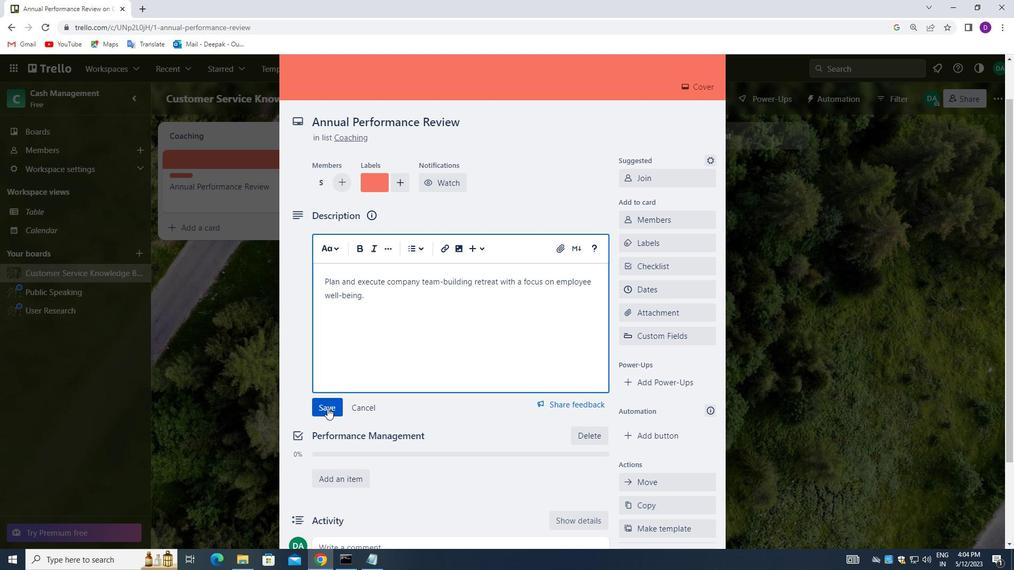 
Action: Mouse pressed left at (326, 408)
Screenshot: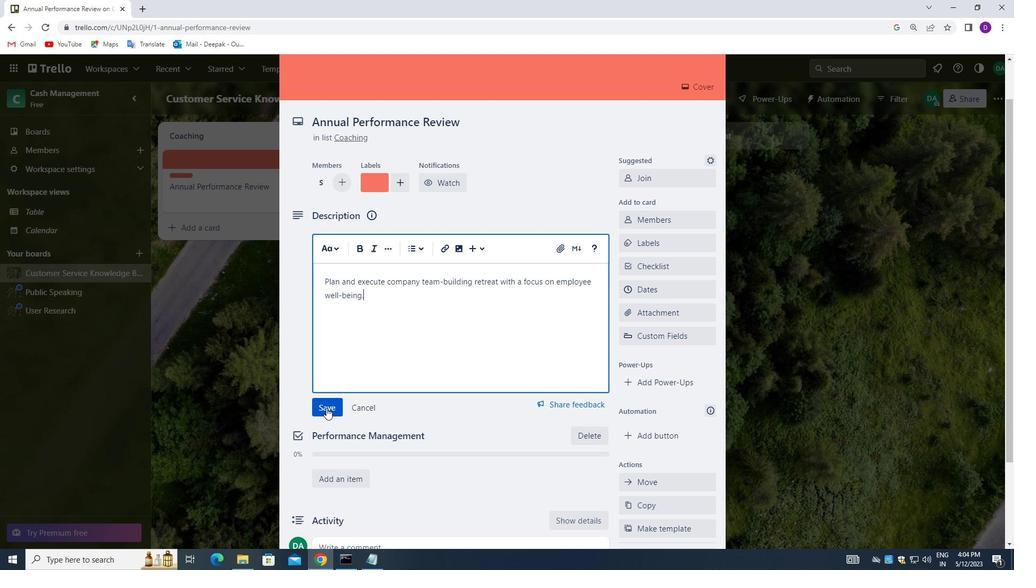 
Action: Mouse moved to (342, 389)
Screenshot: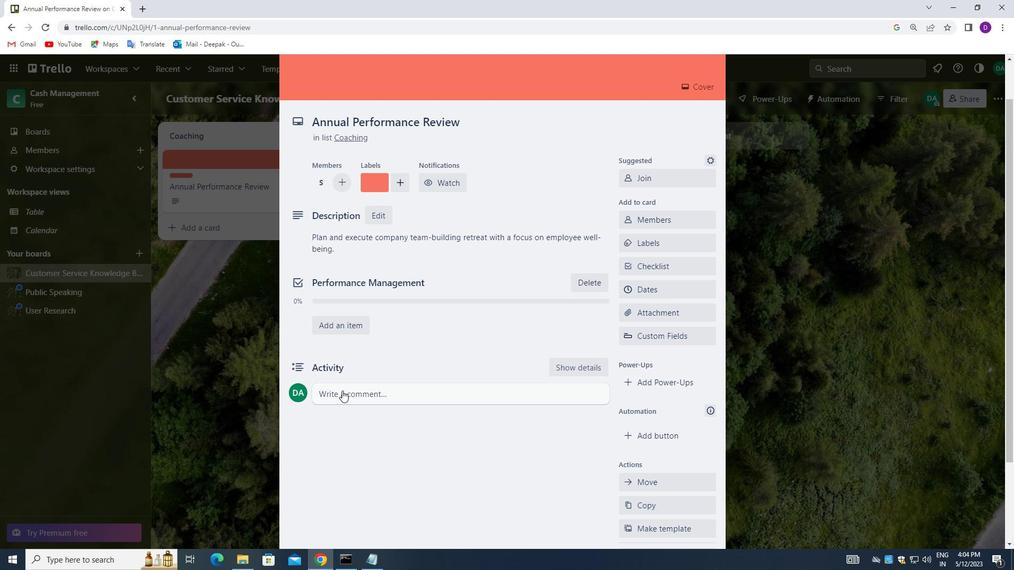 
Action: Mouse pressed left at (342, 389)
Screenshot: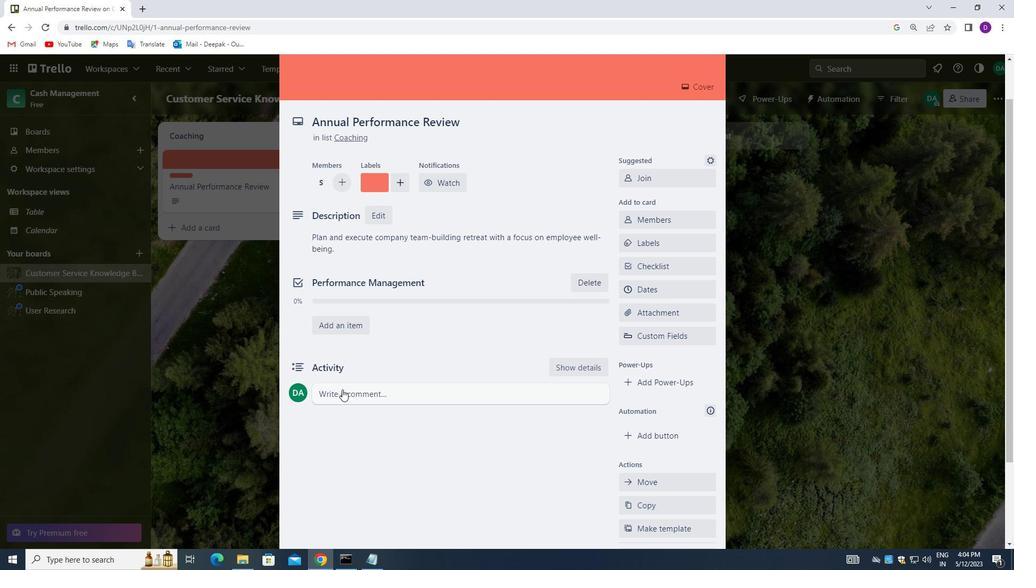 
Action: Key pressed <Key.shift>WE<Key.space>SHOULD<Key.space>APPROACH<Key.space>THIS<Key.space>TASK<Key.space>WITH<Key.space>A<Key.space>SENSE<Key.space>OF<Key.space>EXPERIMENTATION<Key.space>AND<Key.space>EXPLORATION,<Key.space>WILLING<Key.space>TO<Key.space>TRY<Key.space>NEW<Key.space>R<Key.backspace>THING<Key.space>AND<Key.space>TAKE<Key.space>RISKS.
Screenshot: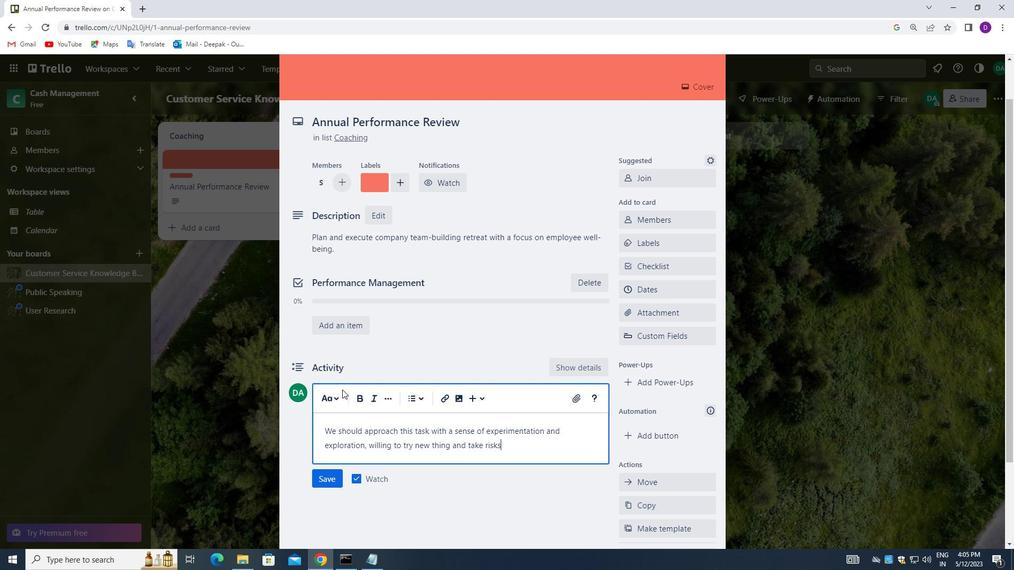
Action: Mouse moved to (327, 476)
Screenshot: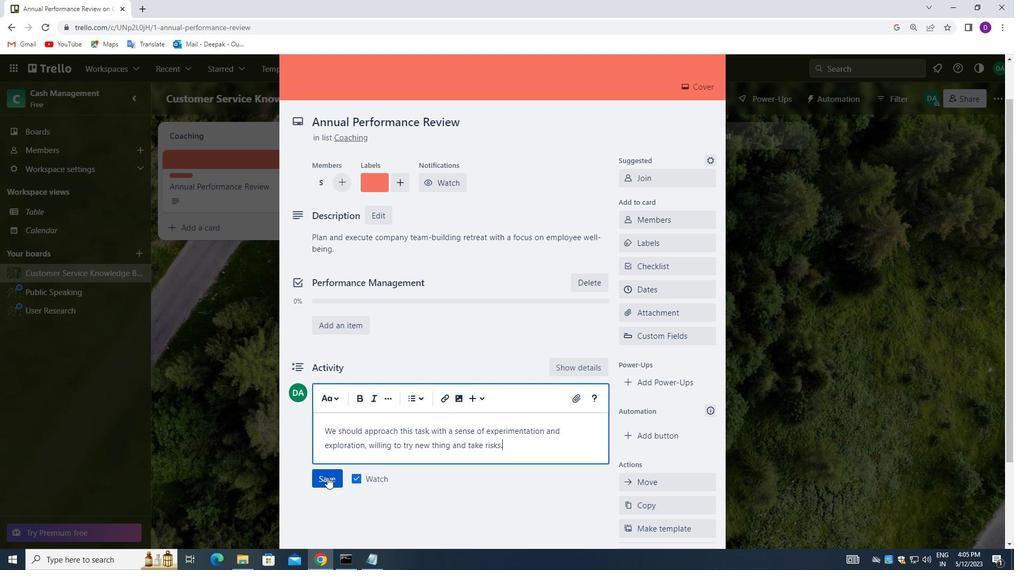 
Action: Mouse pressed left at (327, 476)
Screenshot: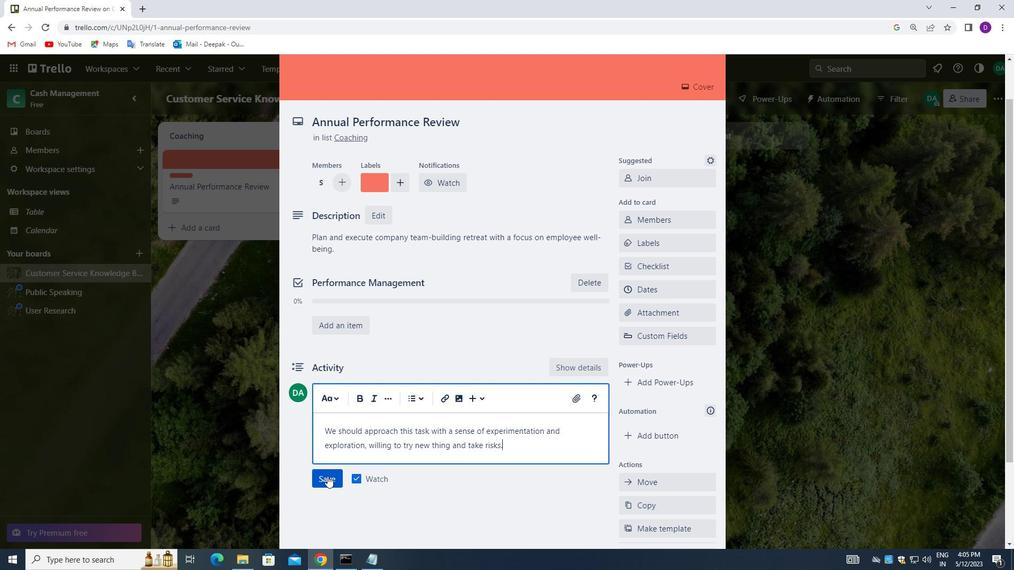 
Action: Mouse moved to (665, 290)
Screenshot: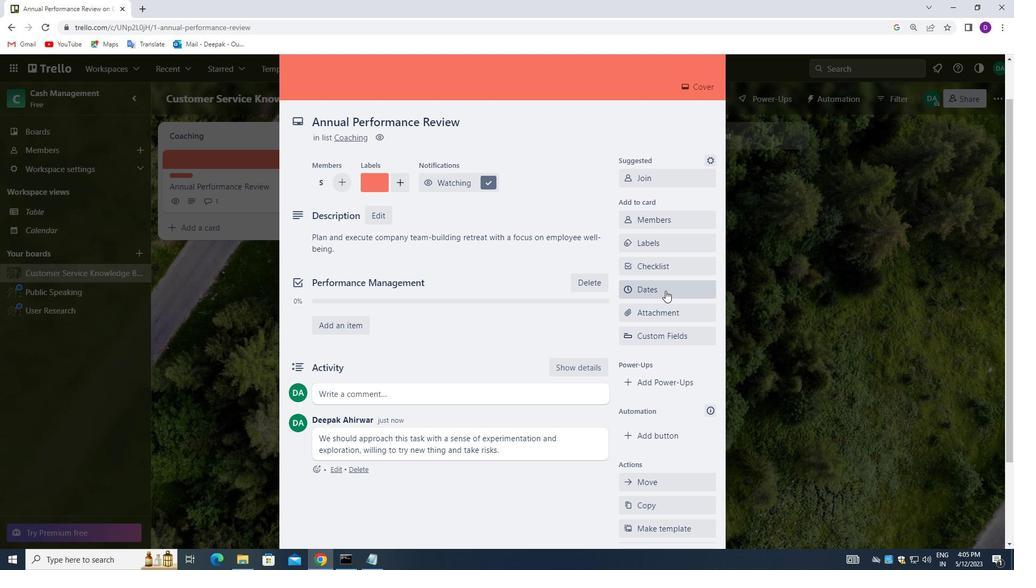 
Action: Mouse pressed left at (665, 290)
Screenshot: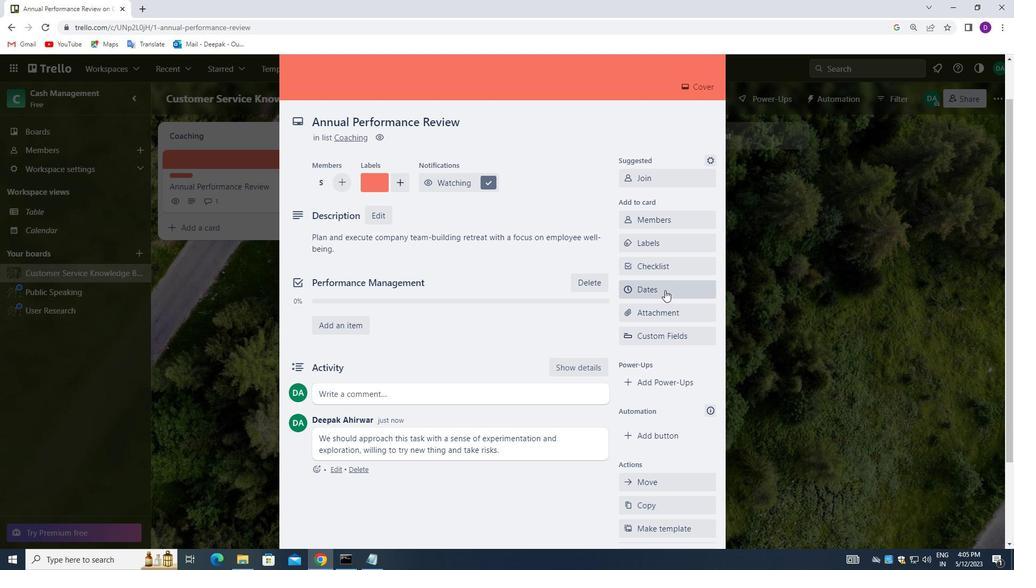 
Action: Mouse moved to (630, 309)
Screenshot: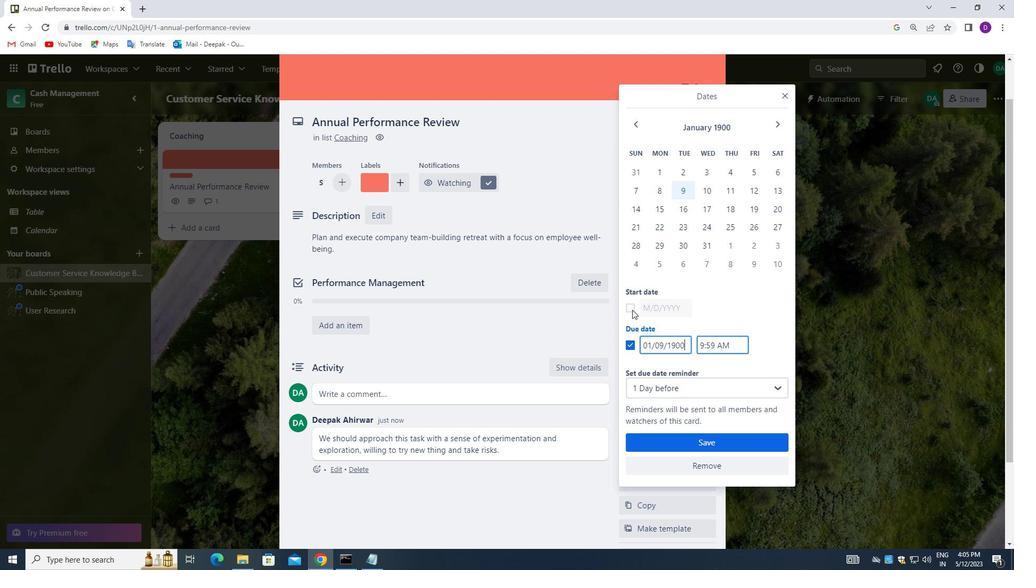 
Action: Mouse pressed left at (630, 309)
Screenshot: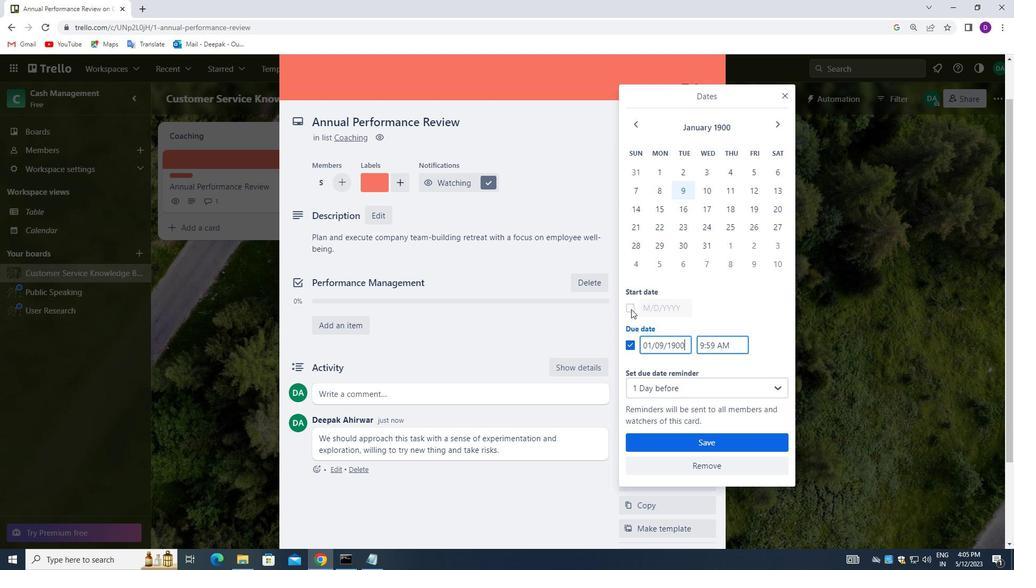 
Action: Mouse moved to (654, 309)
Screenshot: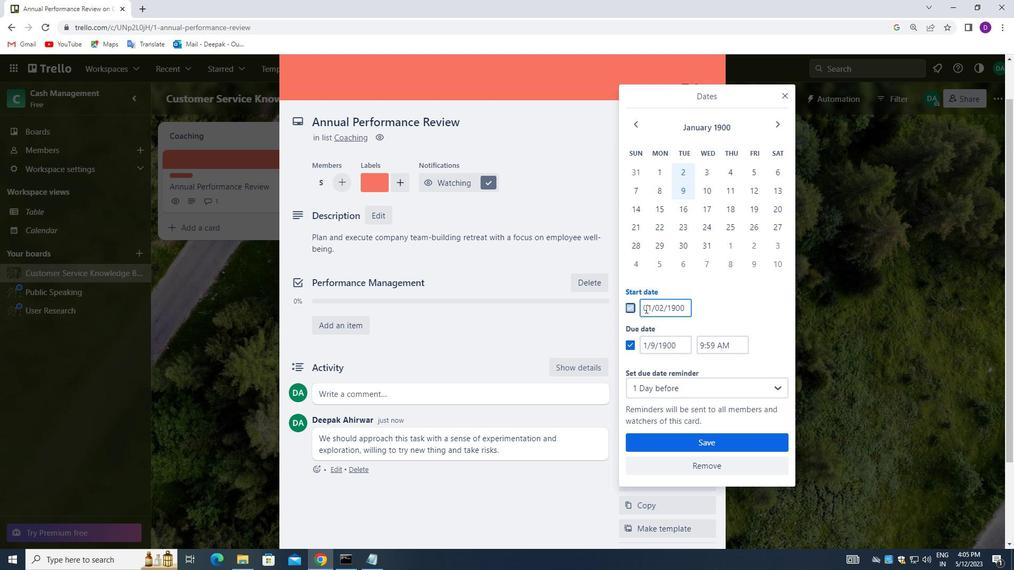 
Action: Mouse pressed left at (654, 309)
Screenshot: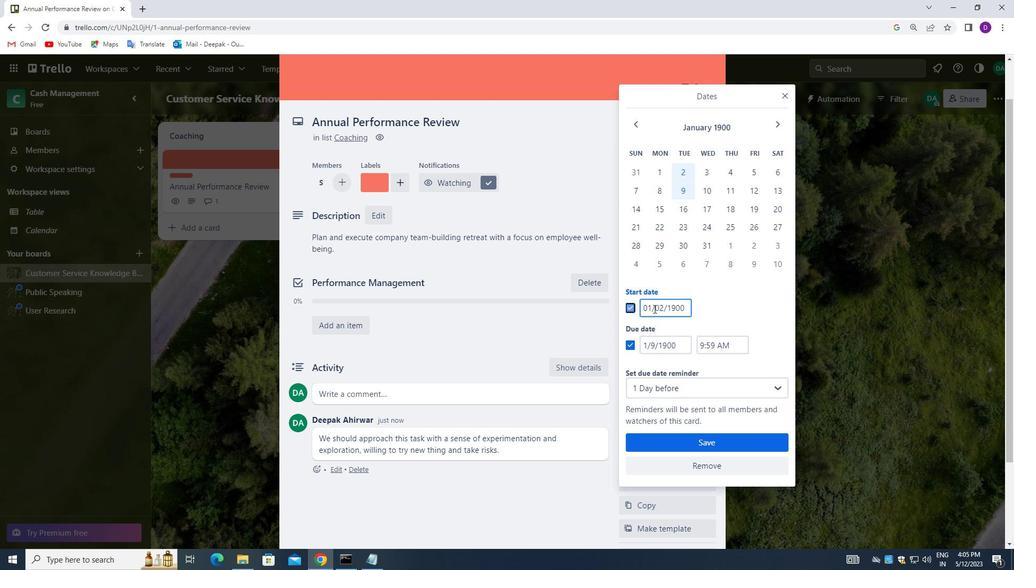 
Action: Mouse moved to (655, 309)
Screenshot: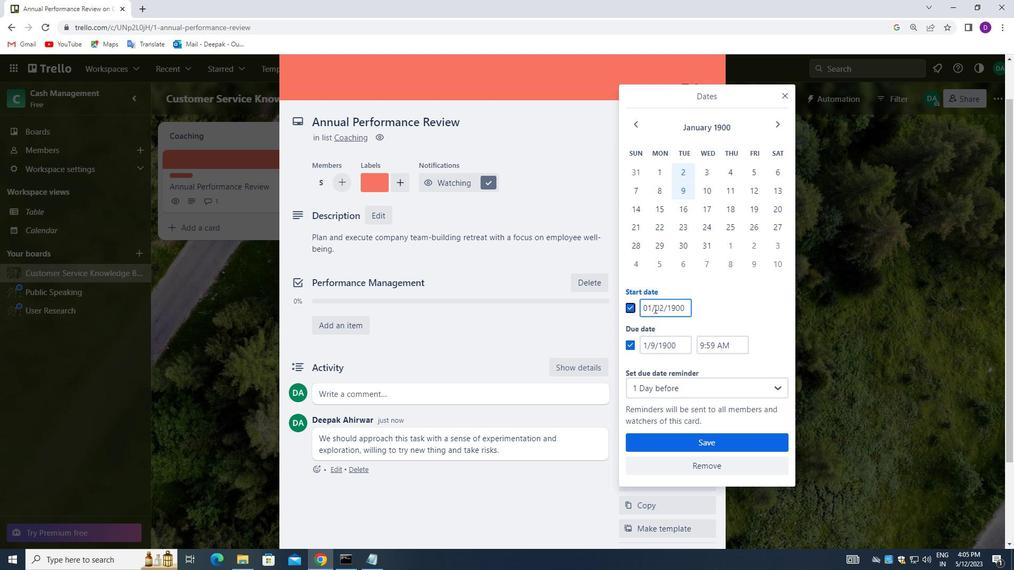 
Action: Mouse pressed left at (655, 309)
Screenshot: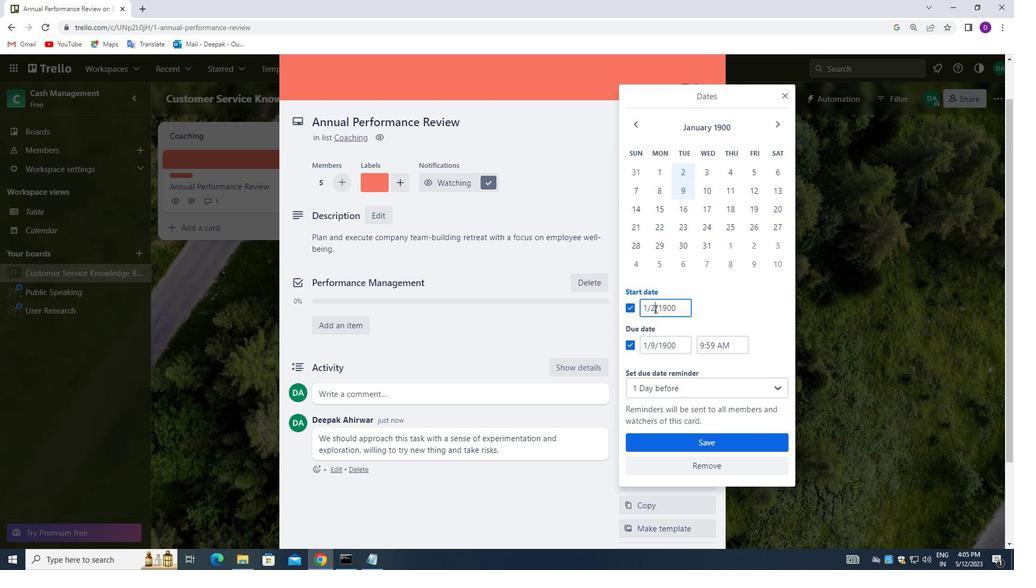 
Action: Mouse pressed left at (655, 309)
Screenshot: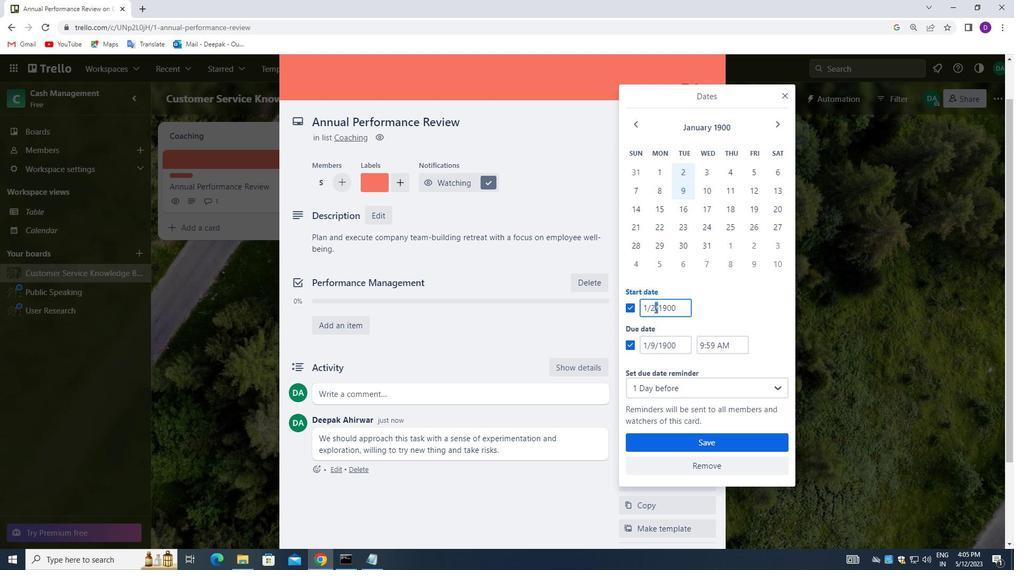 
Action: Mouse moved to (655, 309)
Screenshot: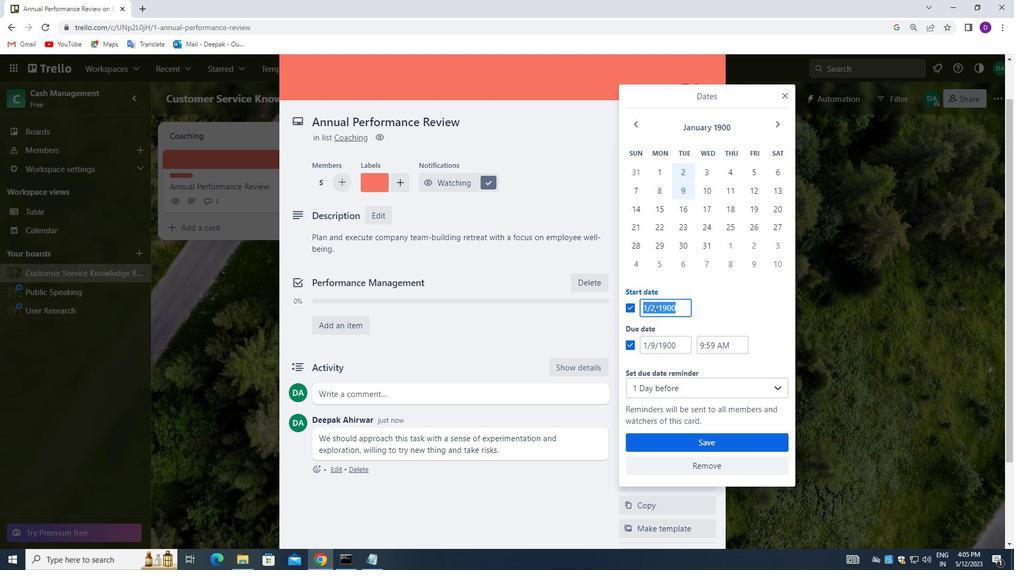 
Action: Mouse pressed left at (655, 309)
Screenshot: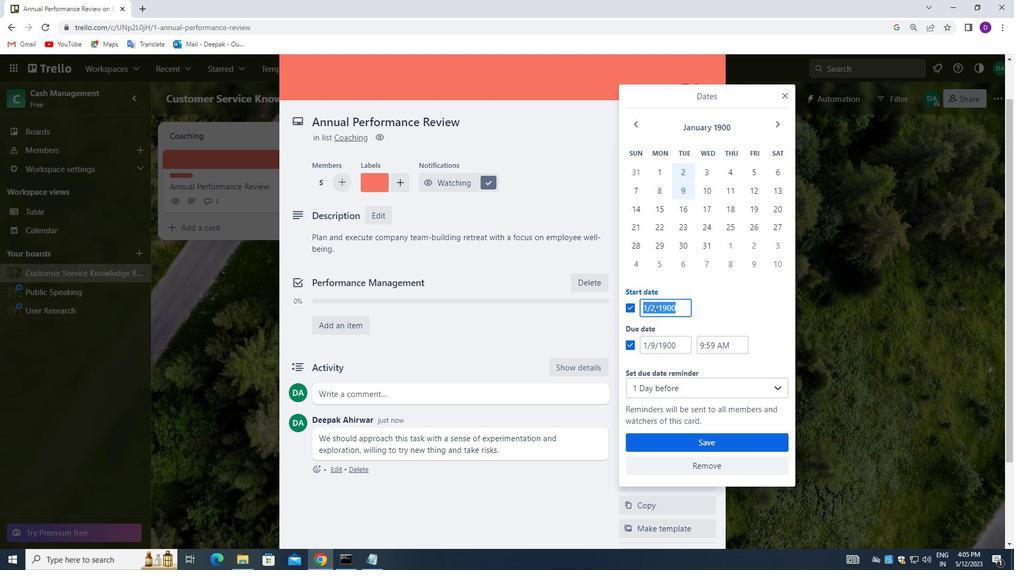 
Action: Key pressed 01/03/1900<Key.tab><Key.tab>
Screenshot: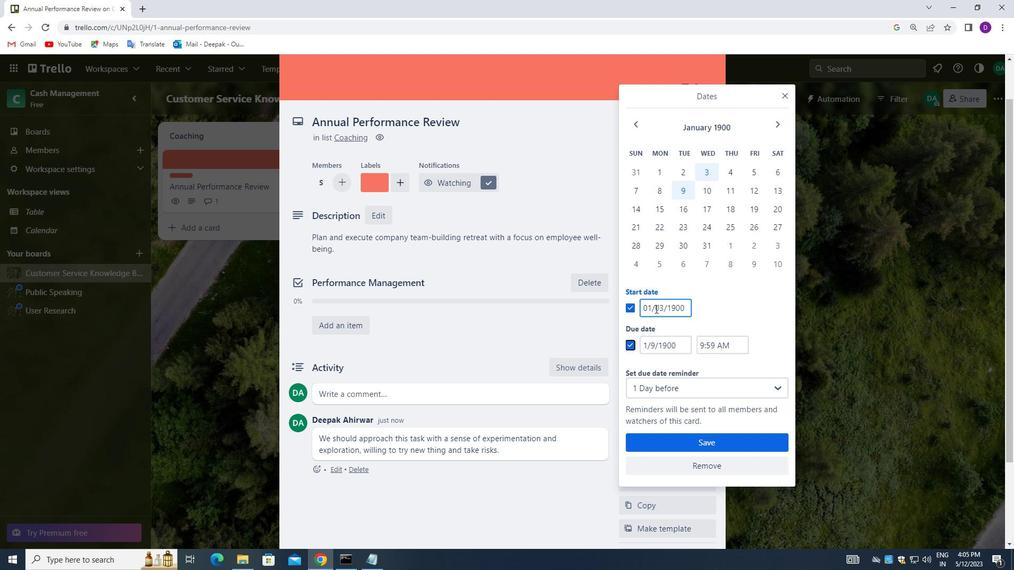 
Action: Mouse moved to (673, 344)
Screenshot: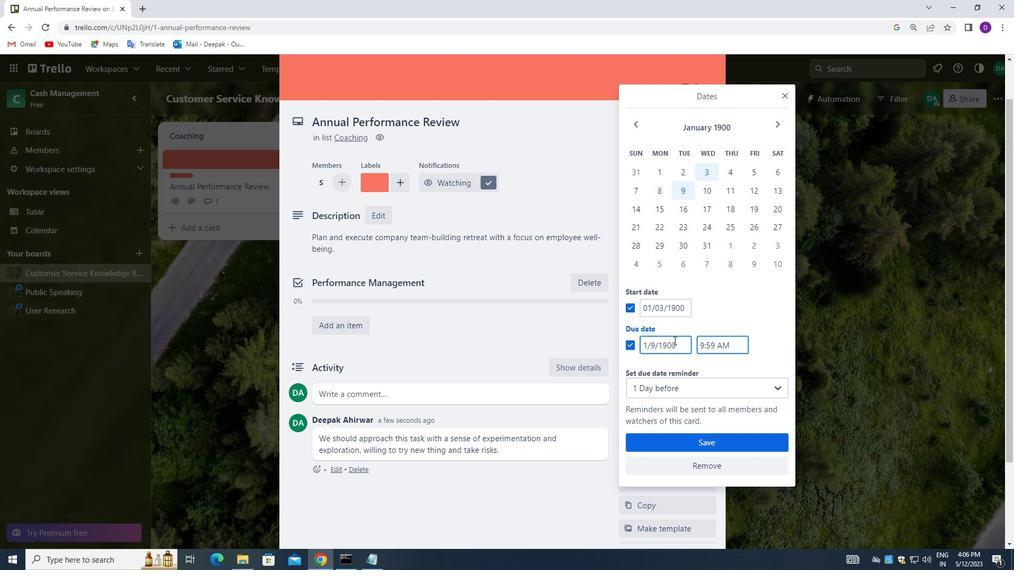 
Action: Mouse pressed left at (673, 344)
Screenshot: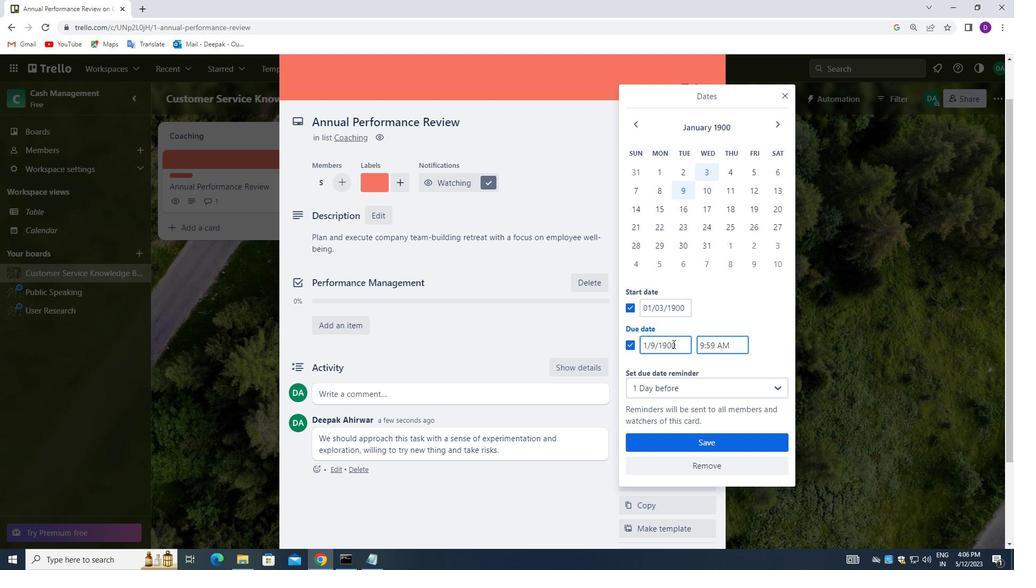 
Action: Mouse pressed left at (673, 344)
Screenshot: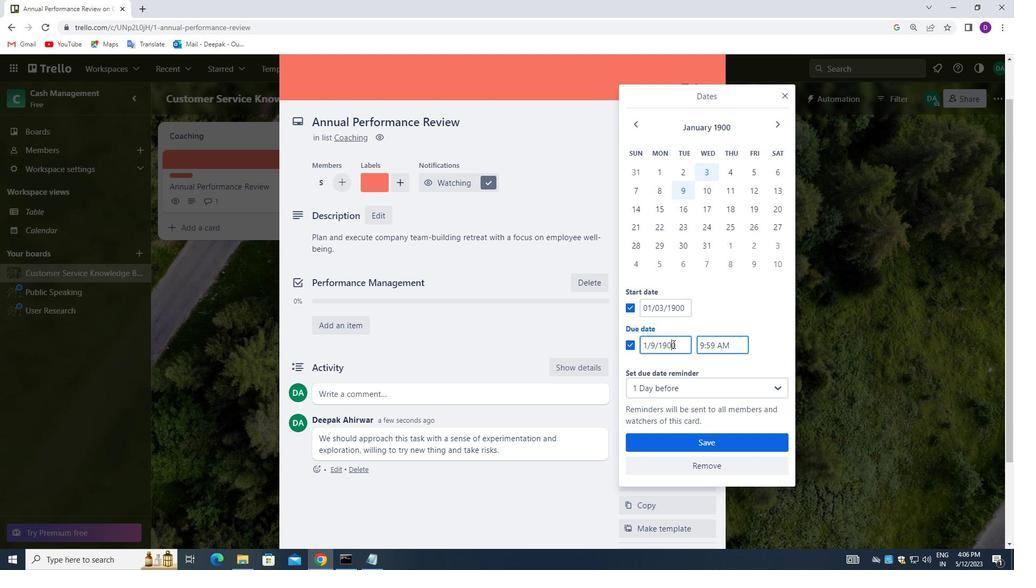 
Action: Mouse pressed left at (673, 344)
Screenshot: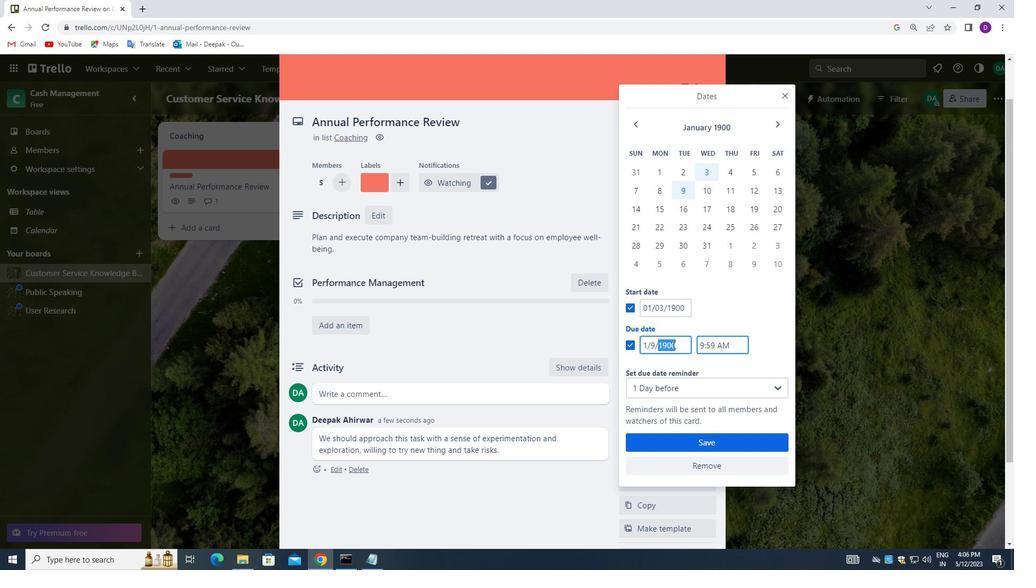 
Action: Key pressed <Key.backspace>01/10/1900
Screenshot: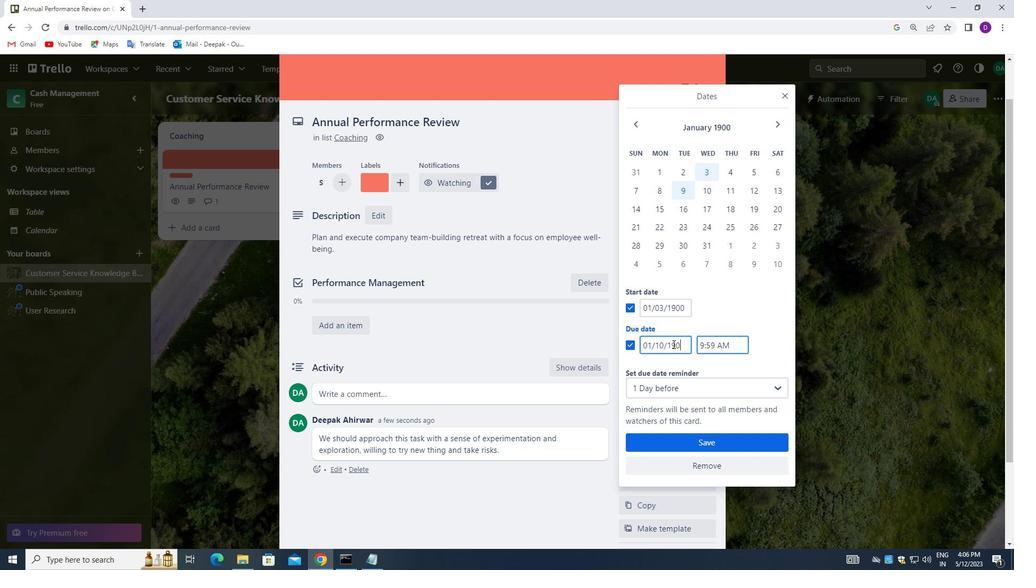 
Action: Mouse moved to (702, 445)
Screenshot: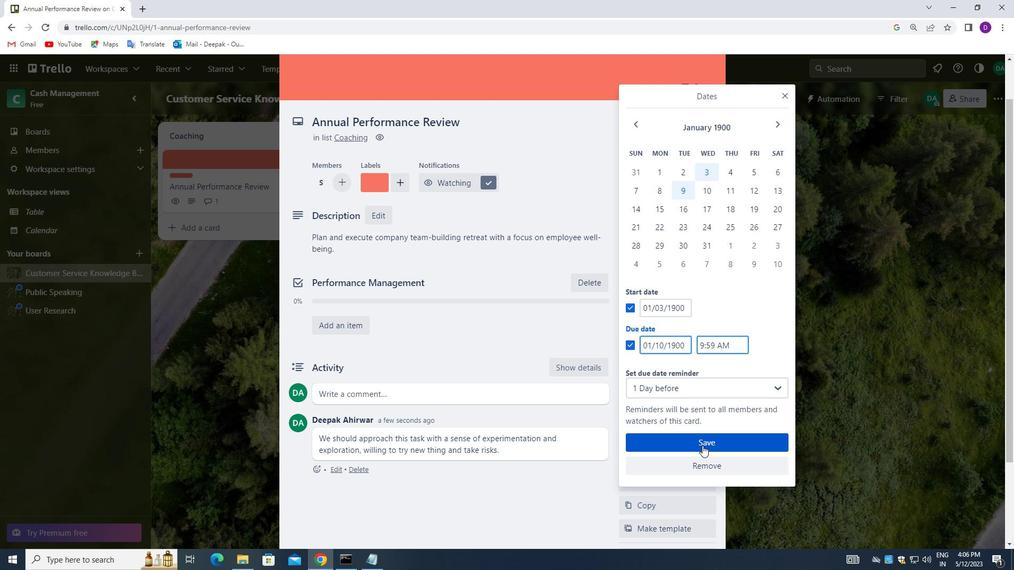 
Action: Mouse pressed left at (702, 445)
Screenshot: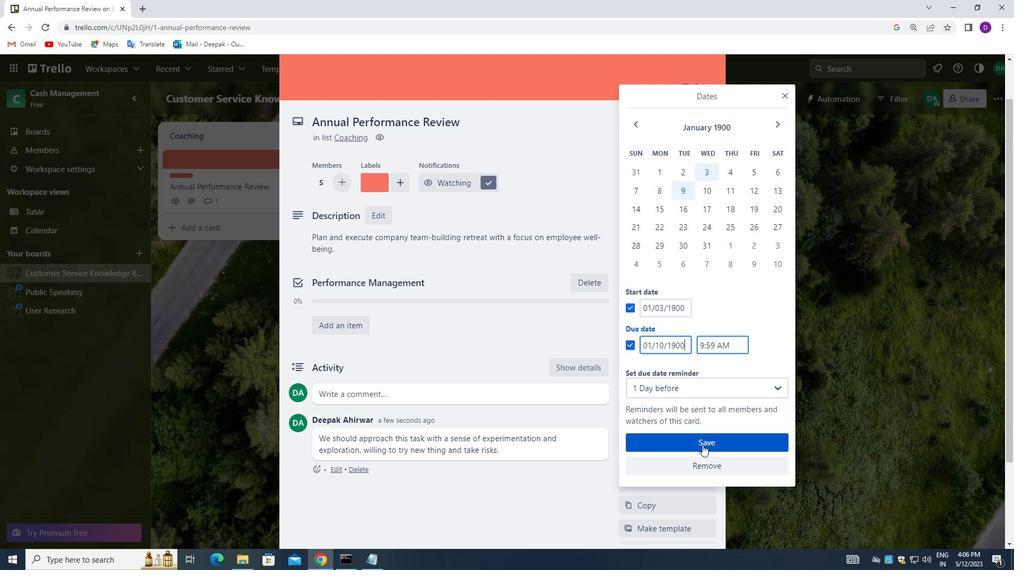 
Action: Mouse moved to (558, 297)
Screenshot: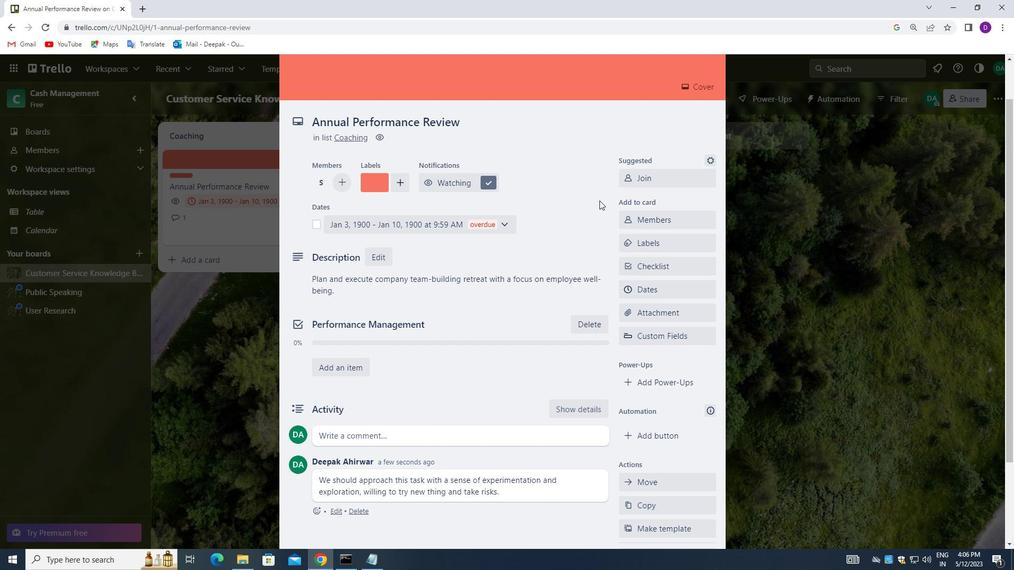 
Action: Mouse scrolled (558, 298) with delta (0, 0)
Screenshot: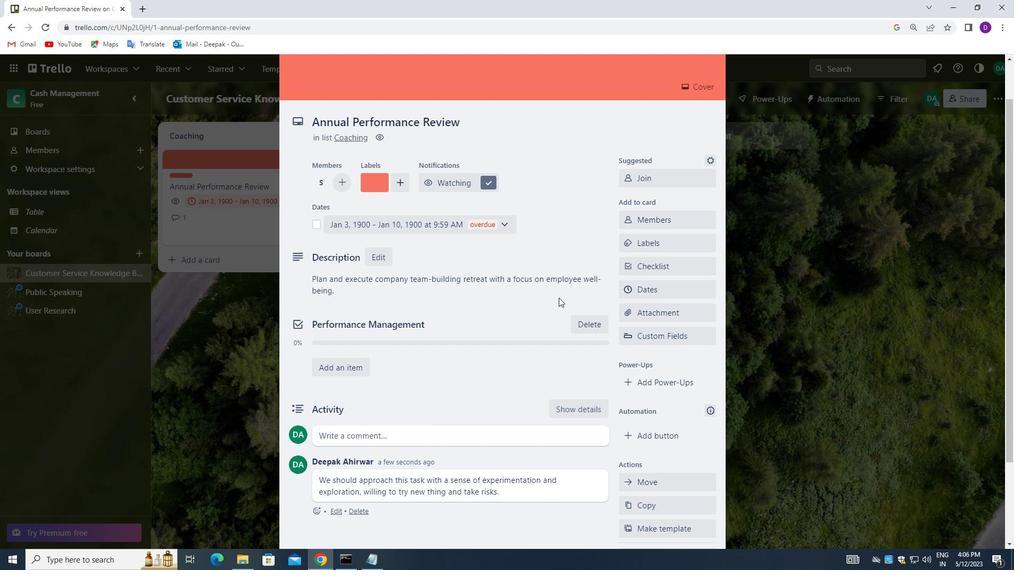 
Action: Mouse scrolled (558, 298) with delta (0, 0)
Screenshot: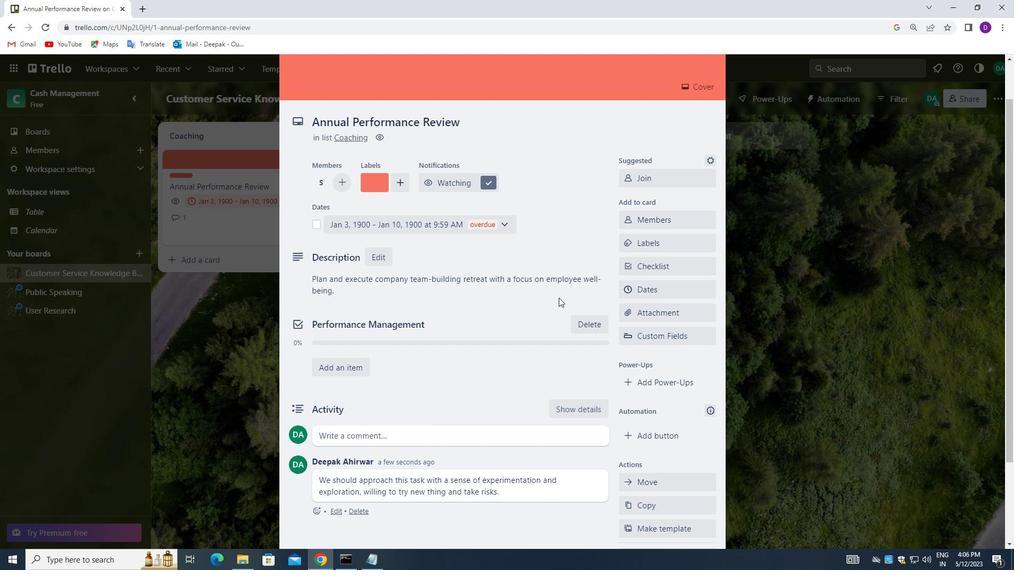 
Action: Mouse scrolled (558, 298) with delta (0, 0)
Screenshot: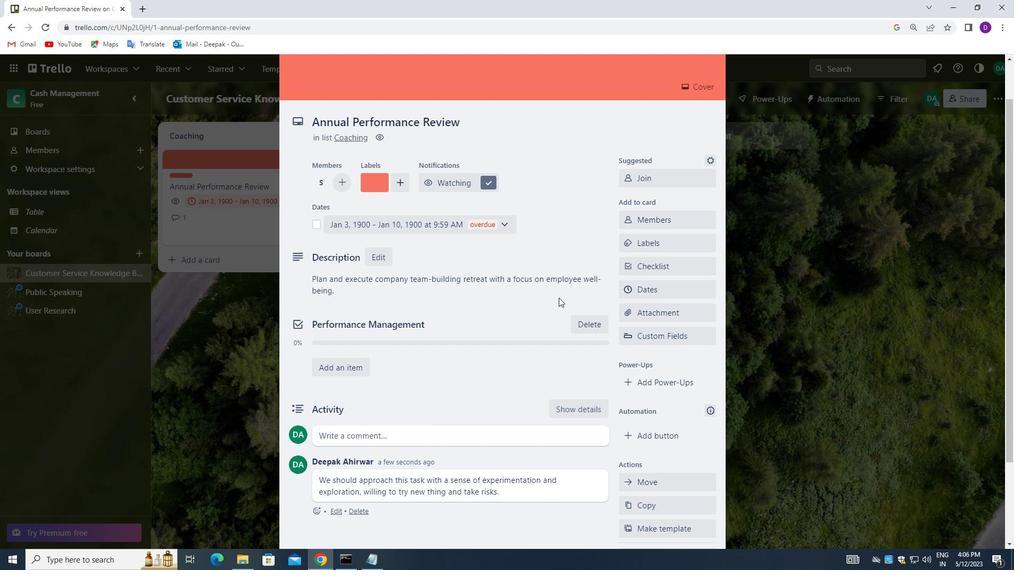 
Action: Mouse scrolled (558, 298) with delta (0, 0)
Screenshot: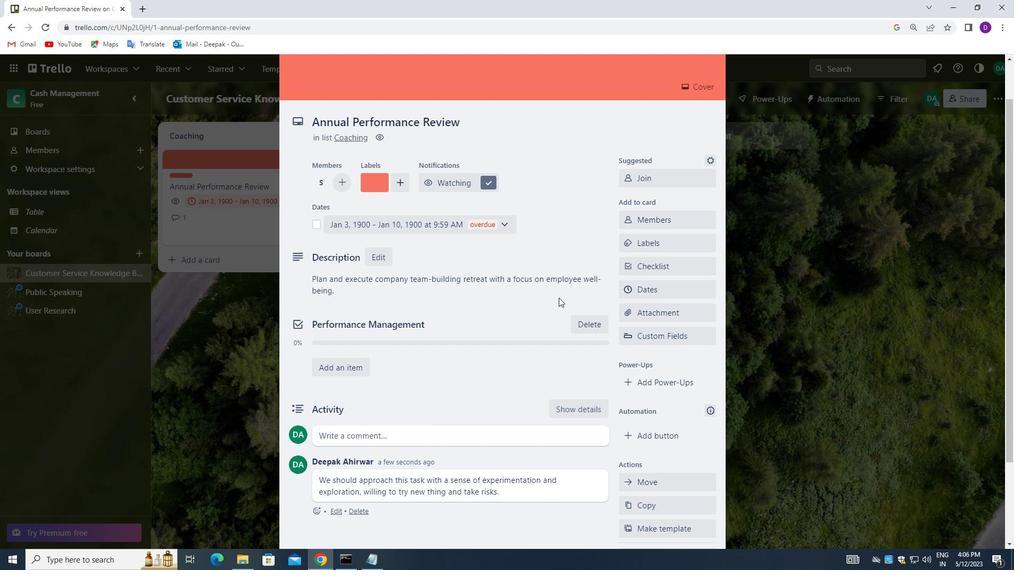 
Action: Mouse scrolled (558, 298) with delta (0, 0)
Screenshot: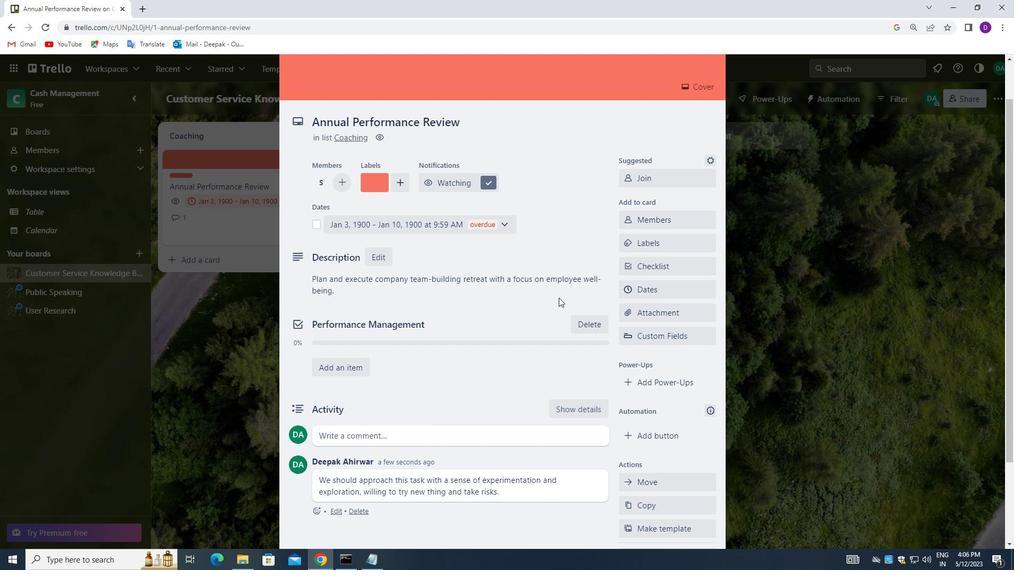 
Action: Mouse scrolled (558, 298) with delta (0, 0)
Screenshot: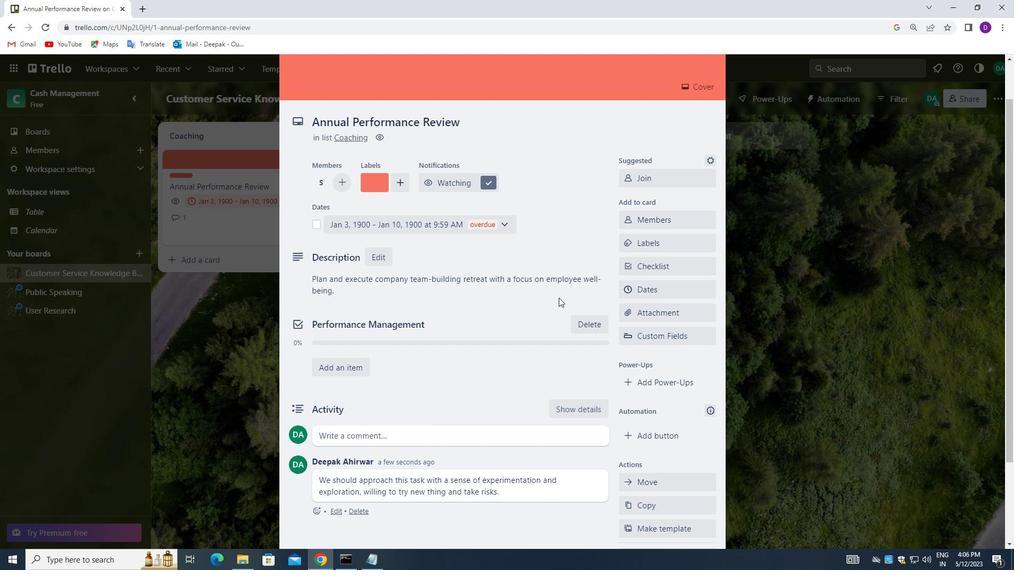 
Action: Mouse scrolled (558, 298) with delta (0, 0)
Screenshot: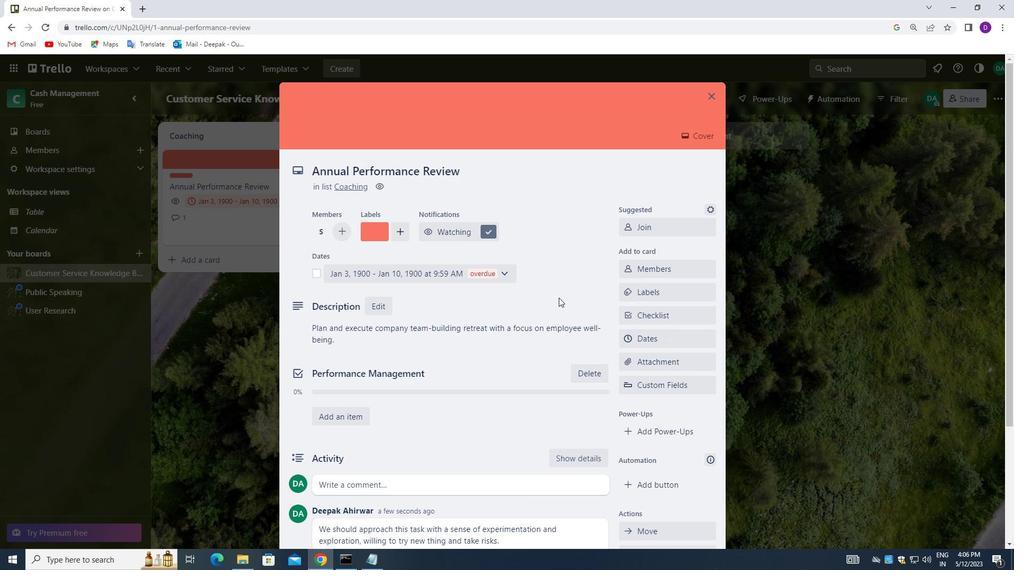 
Action: Mouse scrolled (558, 298) with delta (0, 0)
Screenshot: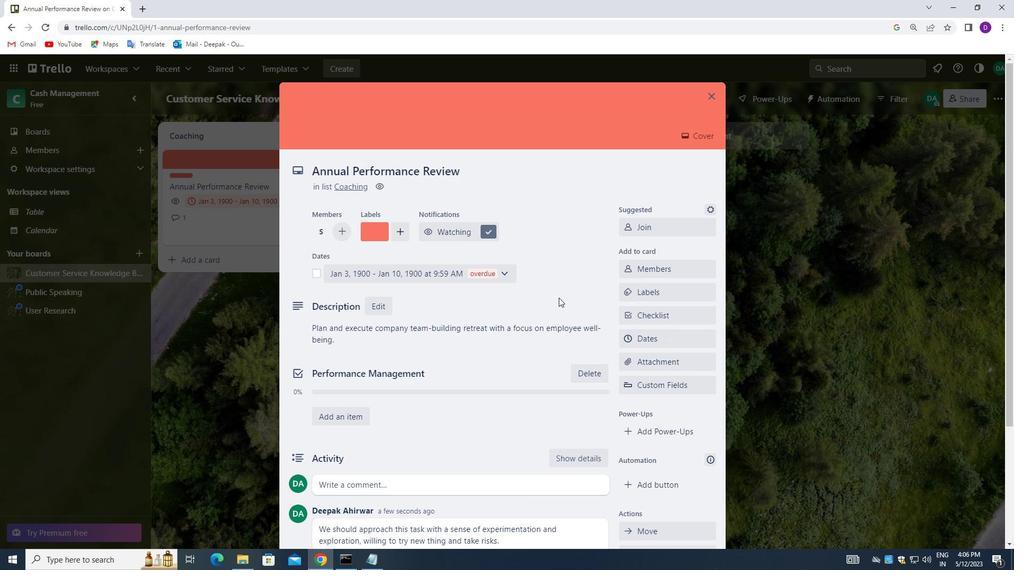 
Action: Mouse scrolled (558, 298) with delta (0, 0)
Screenshot: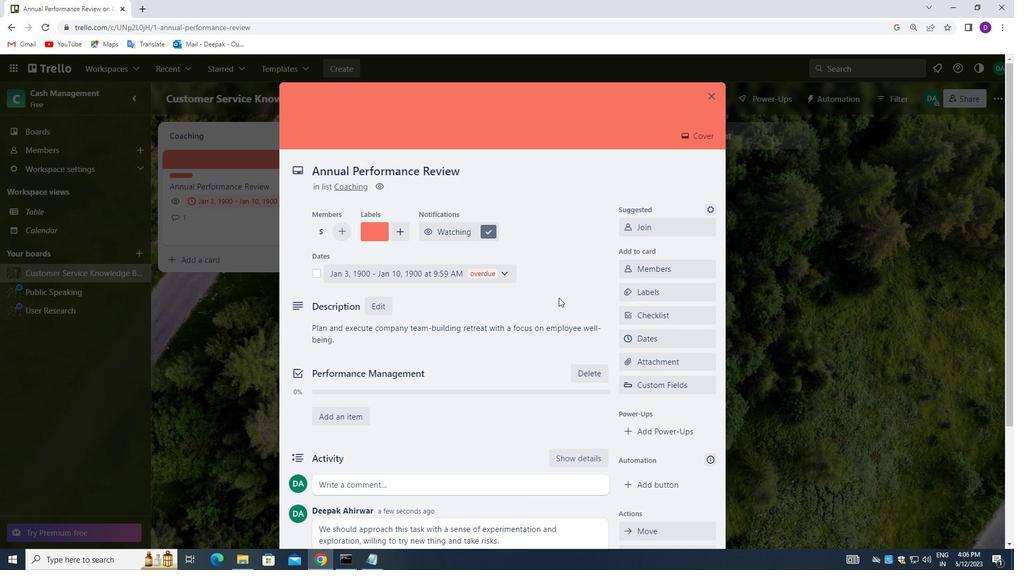 
Action: Mouse scrolled (558, 298) with delta (0, 0)
Screenshot: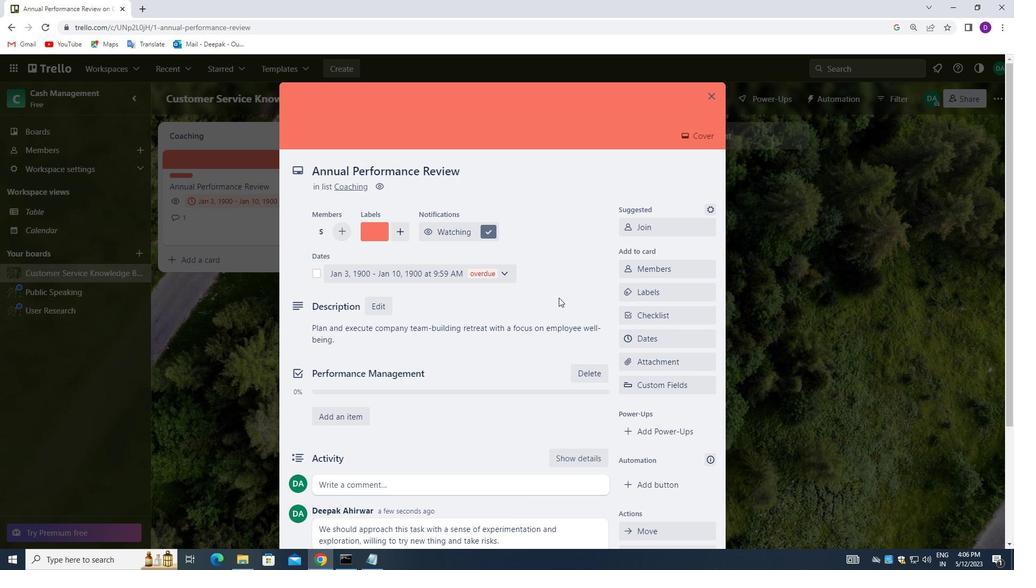 
Action: Mouse scrolled (558, 298) with delta (0, 0)
Screenshot: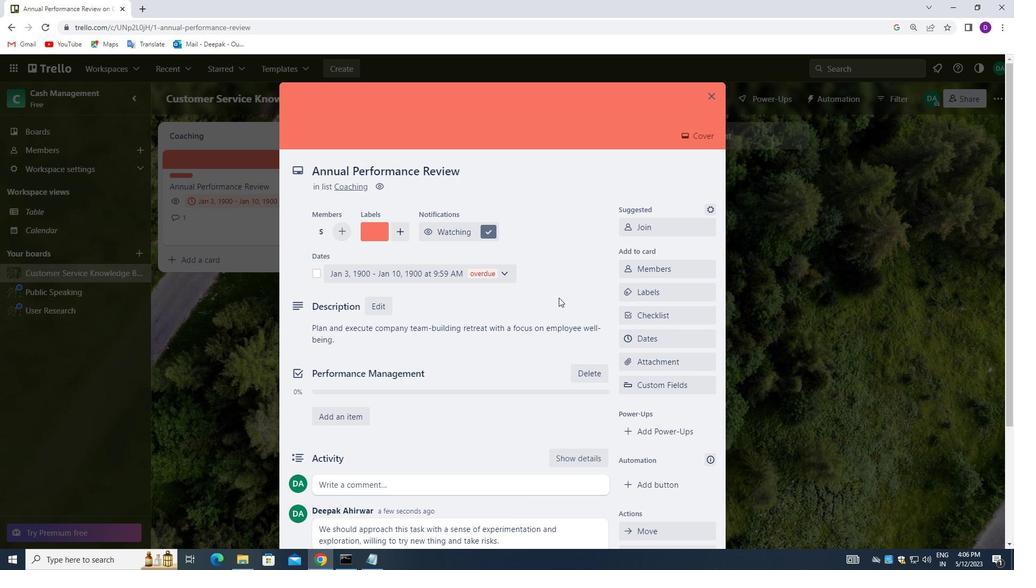 
Action: Mouse scrolled (558, 298) with delta (0, 0)
Screenshot: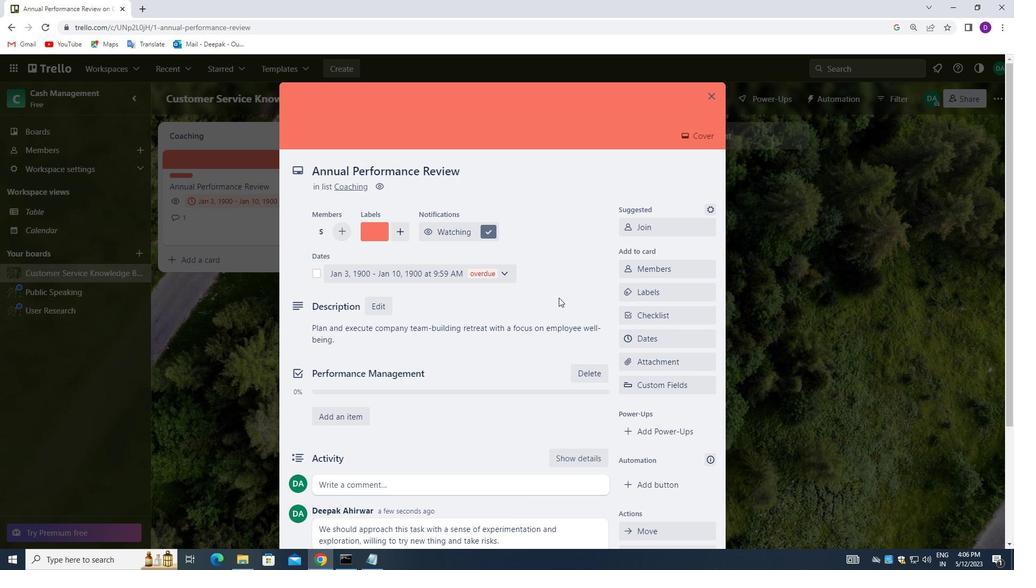 
Action: Mouse moved to (710, 95)
Screenshot: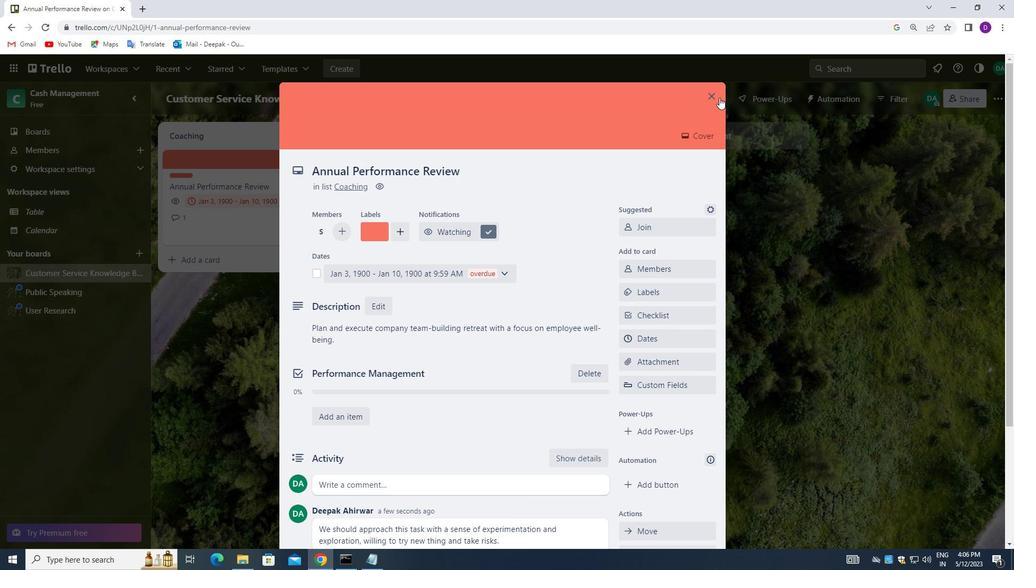 
Action: Mouse pressed left at (710, 95)
Screenshot: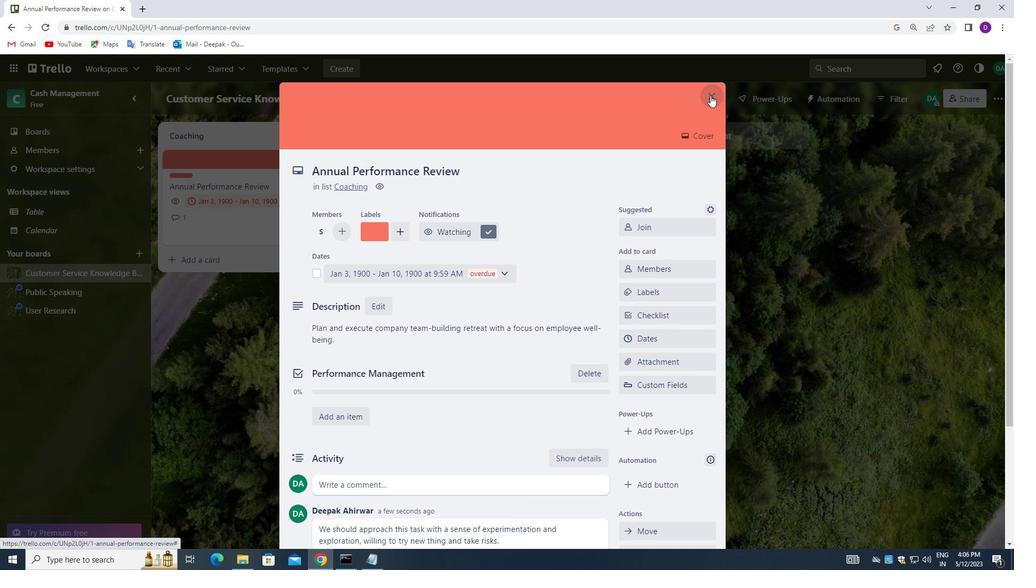
Action: Mouse moved to (709, 96)
Screenshot: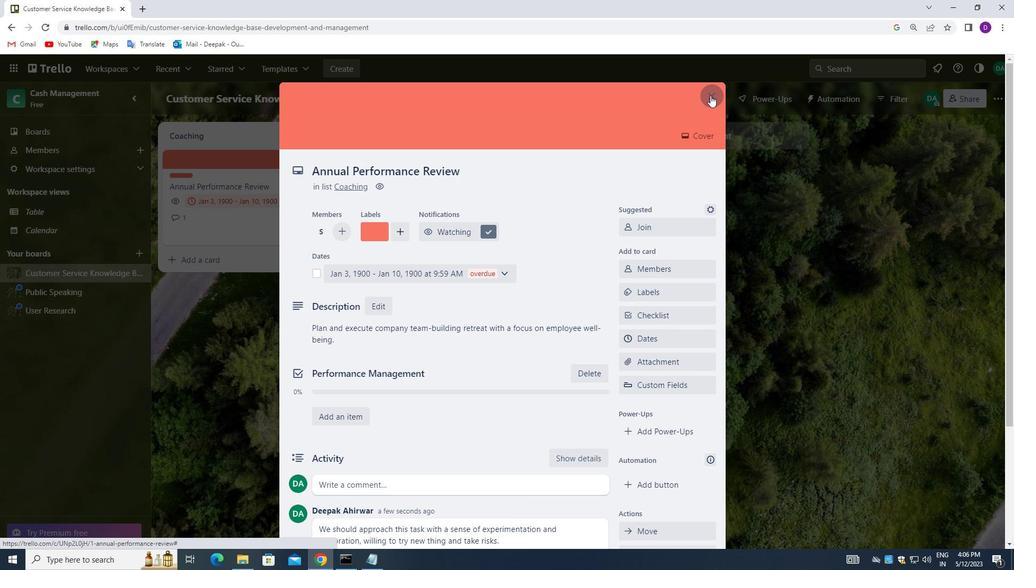 
